 Task: Open Card Business Intelligence Review in Board Public Speaking Training to Workspace Accounts Payable and add a team member Softage.2@softage.net, a label Blue, a checklist Product Design, an attachment from your computer, a color Blue and finally, add a card description 'Research and develop new pricing strategy for service offerings' and a comment 'Let us approach this task with a sense of empathy, understanding the needs and concerns of our stakeholders.'. Add a start date 'Jan 02, 1900' with a due date 'Jan 09, 1900'
Action: Mouse moved to (47, 268)
Screenshot: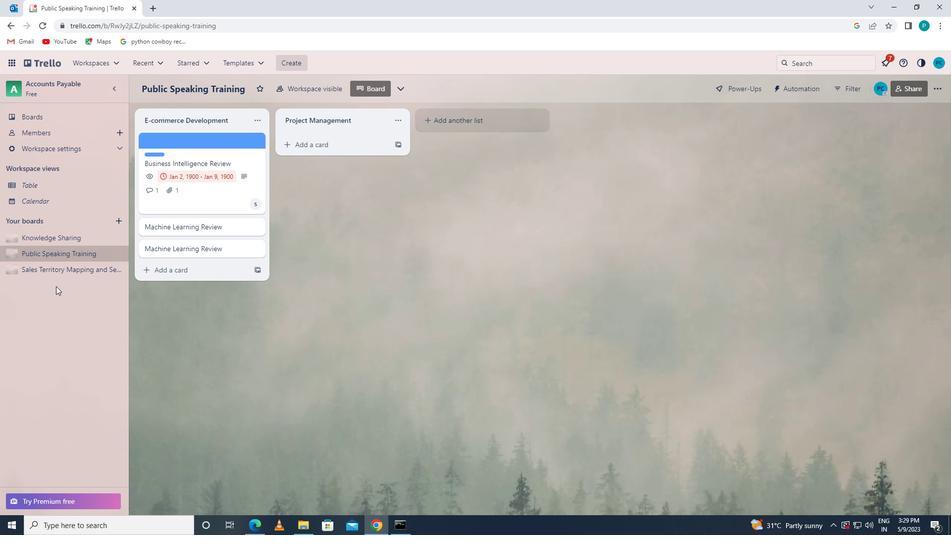 
Action: Mouse pressed left at (47, 268)
Screenshot: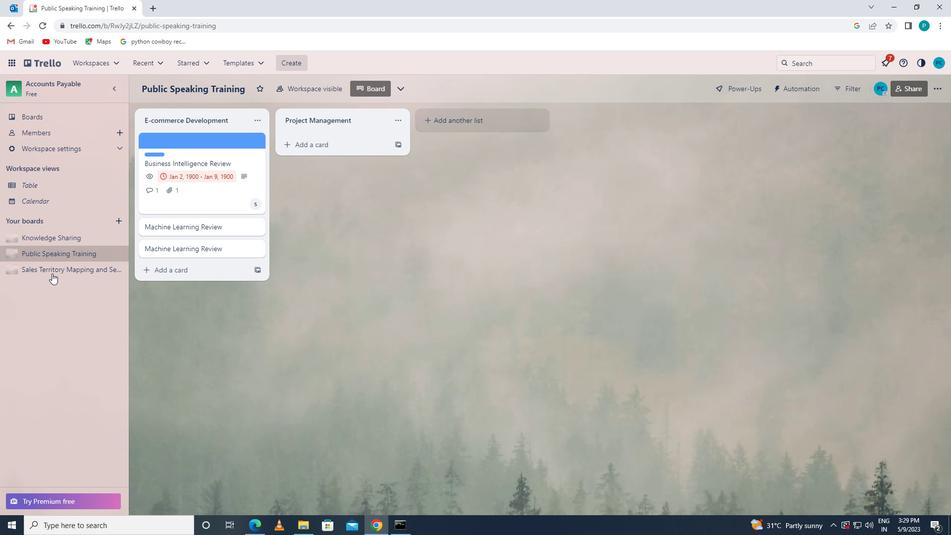 
Action: Mouse moved to (178, 143)
Screenshot: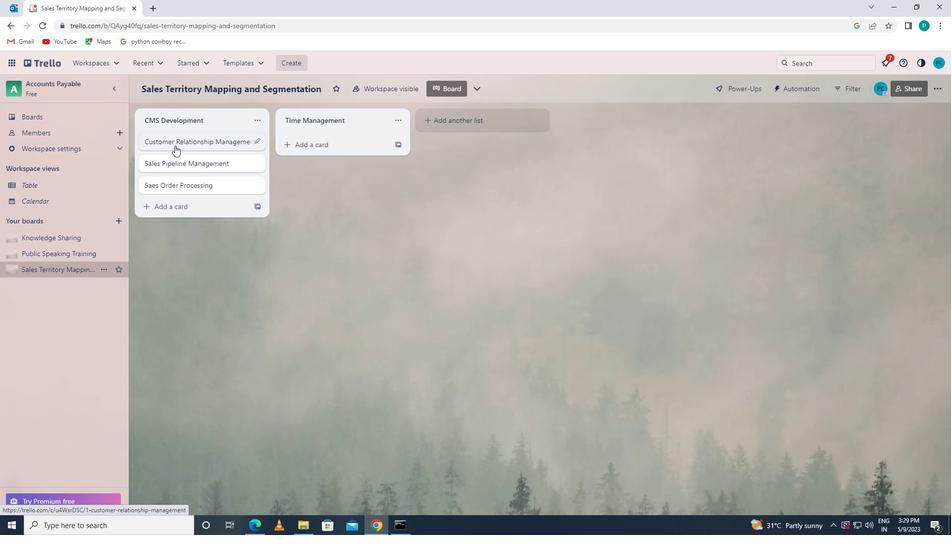 
Action: Mouse pressed left at (178, 143)
Screenshot: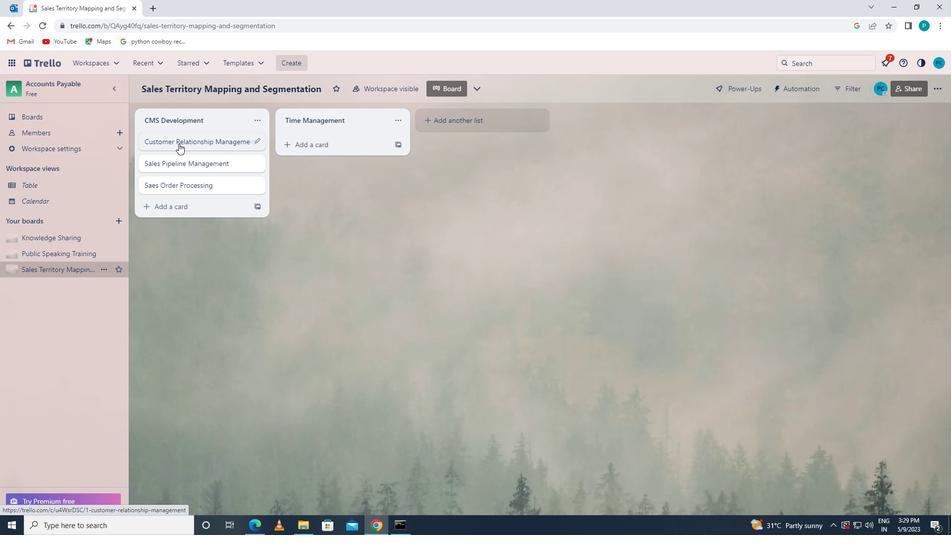 
Action: Mouse moved to (615, 137)
Screenshot: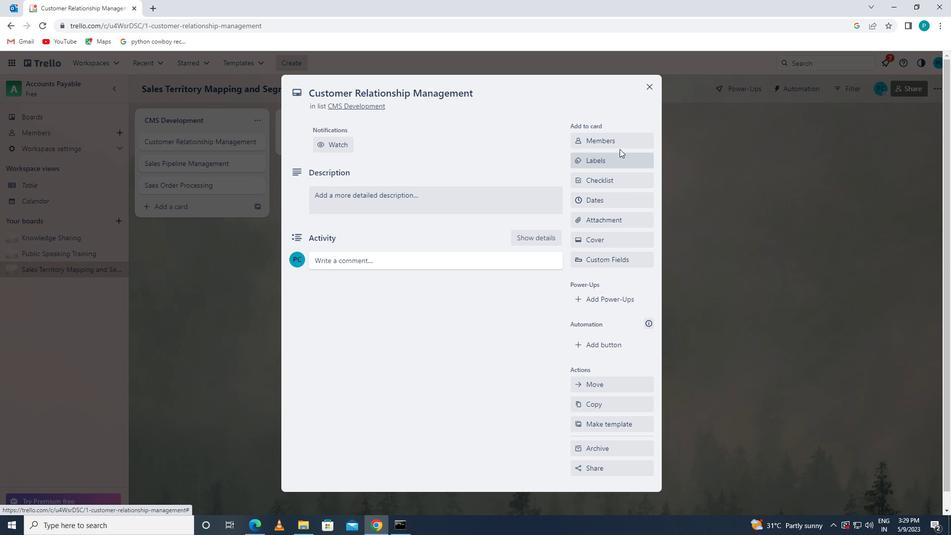 
Action: Mouse pressed left at (615, 137)
Screenshot: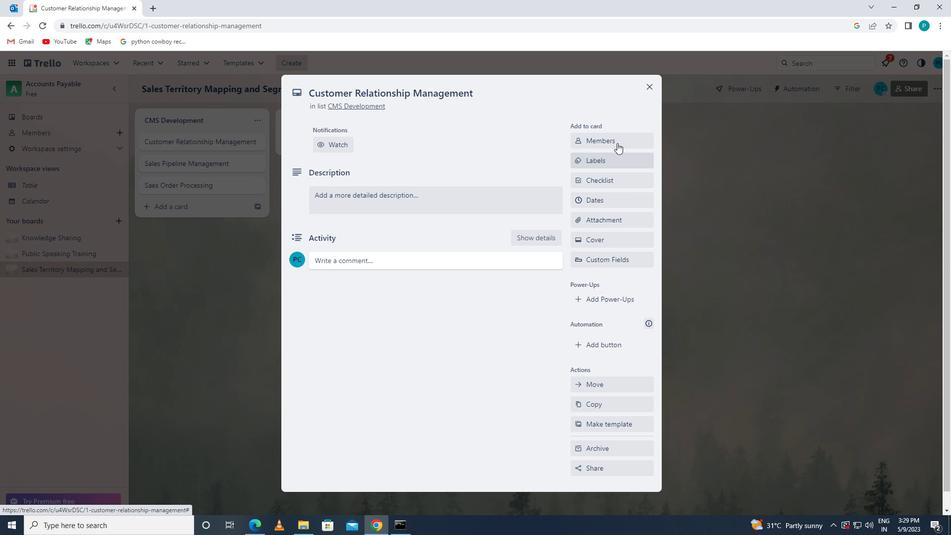 
Action: Key pressed <Key.caps_lock>s<Key.caps_lock>oftage.3<Key.shift>@SOFTAGE.NET
Screenshot: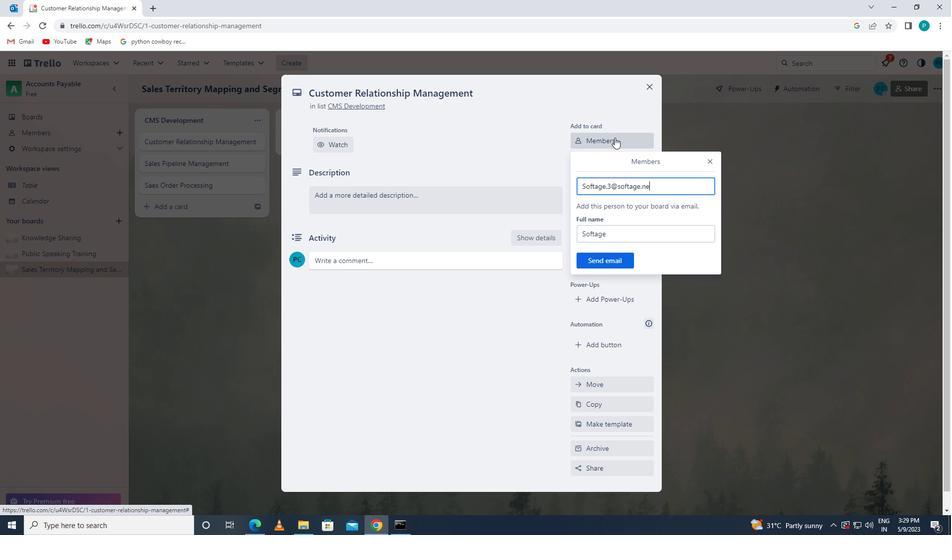 
Action: Mouse moved to (618, 261)
Screenshot: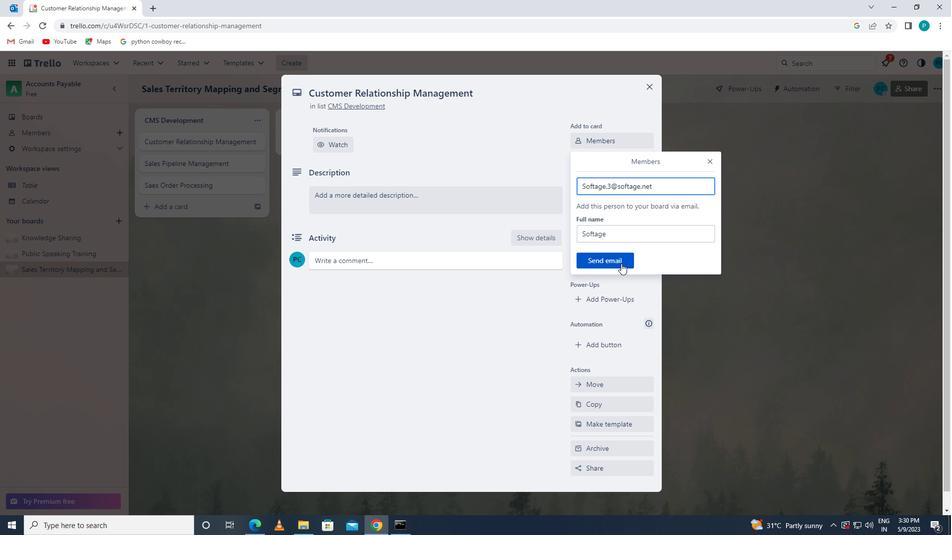 
Action: Mouse pressed left at (618, 261)
Screenshot: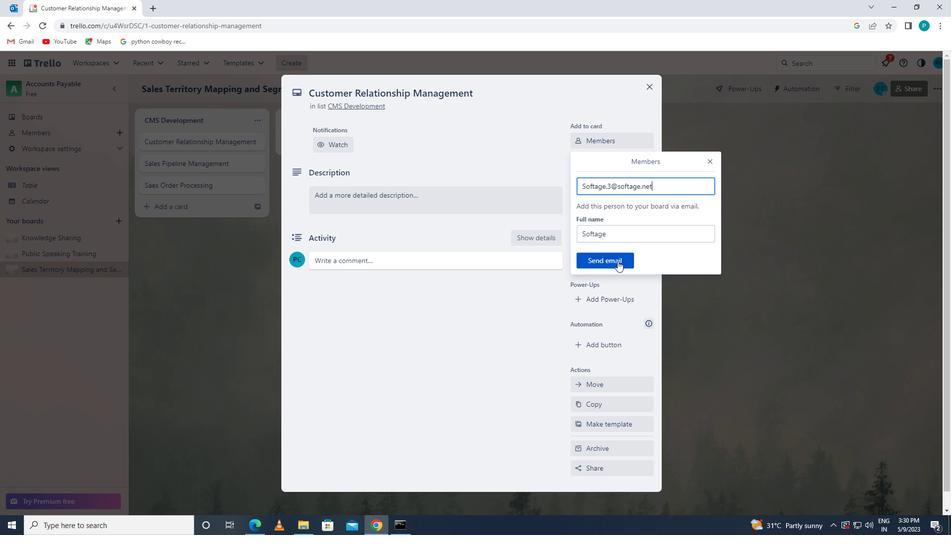 
Action: Mouse moved to (597, 195)
Screenshot: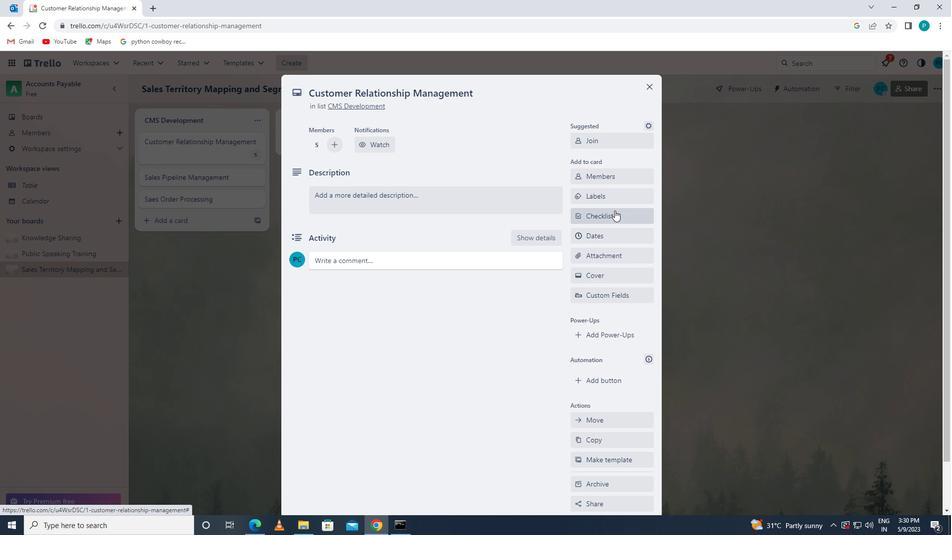 
Action: Mouse pressed left at (597, 195)
Screenshot: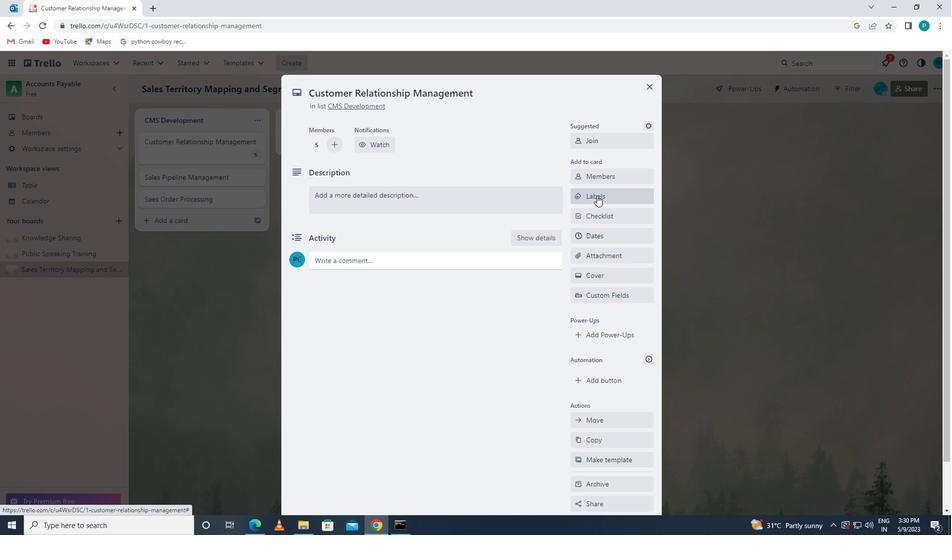 
Action: Mouse moved to (660, 396)
Screenshot: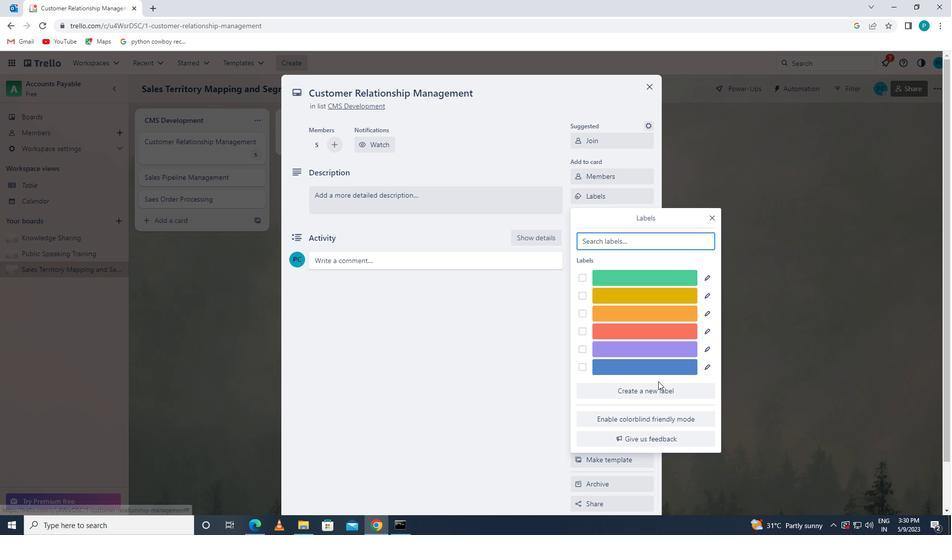 
Action: Mouse pressed left at (660, 396)
Screenshot: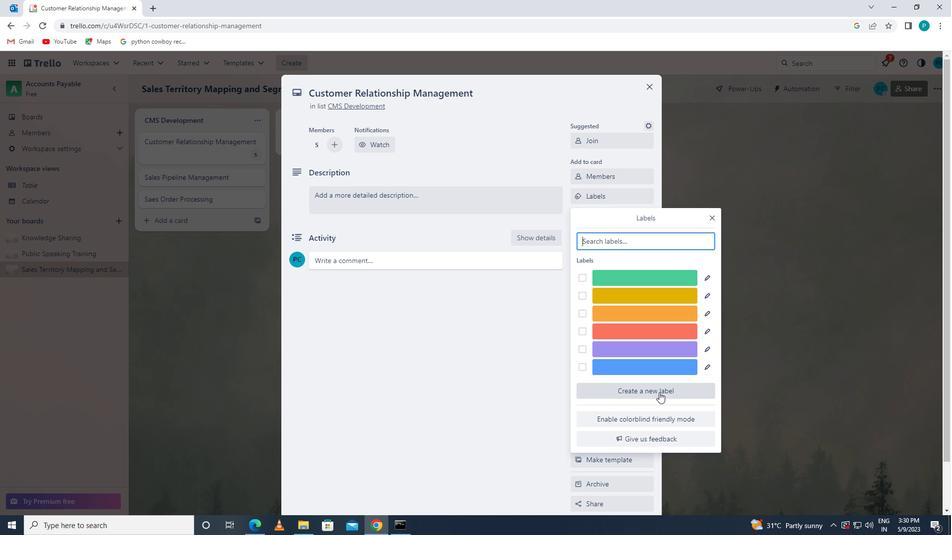 
Action: Mouse moved to (590, 365)
Screenshot: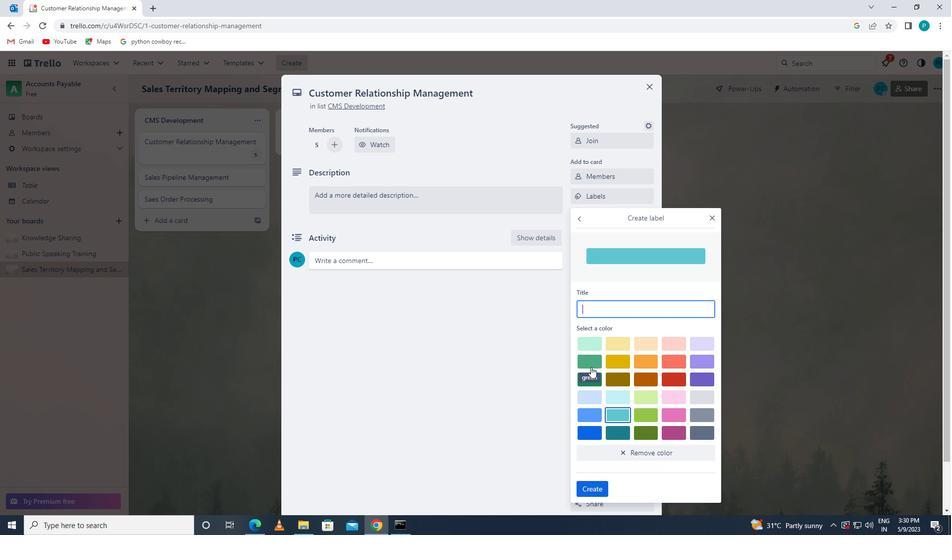 
Action: Mouse pressed left at (590, 365)
Screenshot: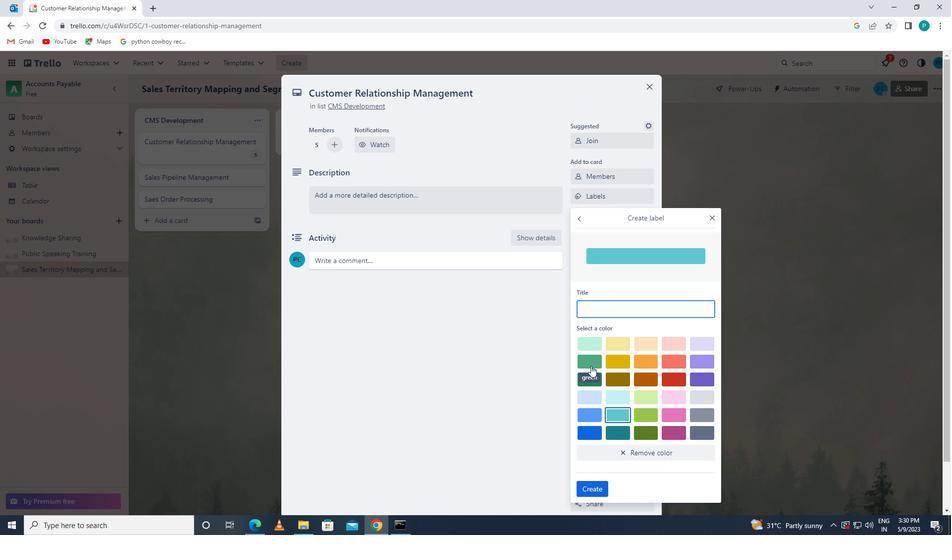 
Action: Mouse moved to (590, 487)
Screenshot: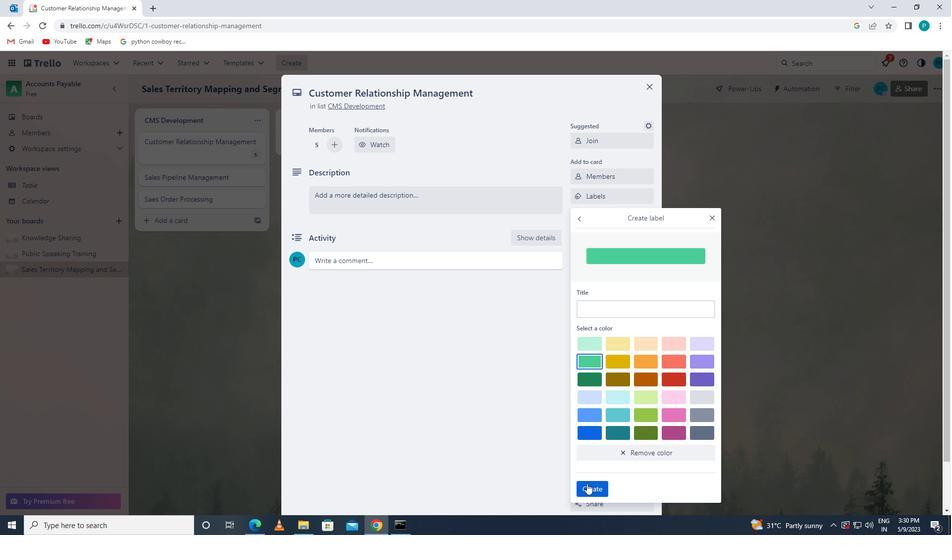 
Action: Mouse pressed left at (590, 487)
Screenshot: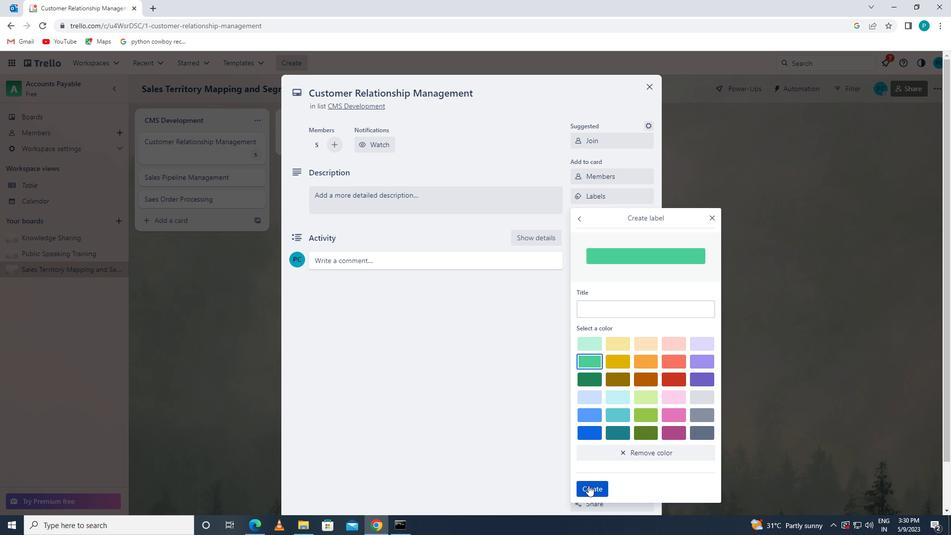 
Action: Mouse moved to (712, 219)
Screenshot: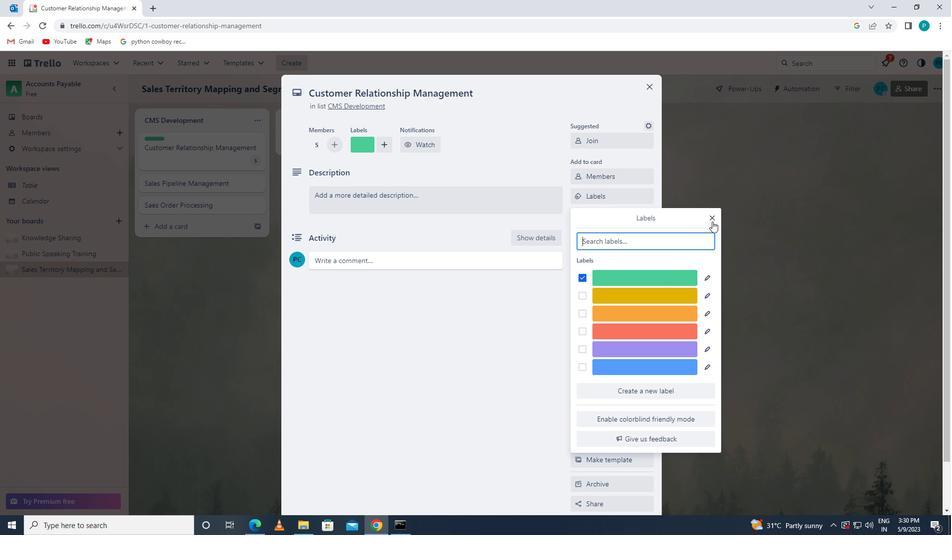 
Action: Mouse pressed left at (712, 219)
Screenshot: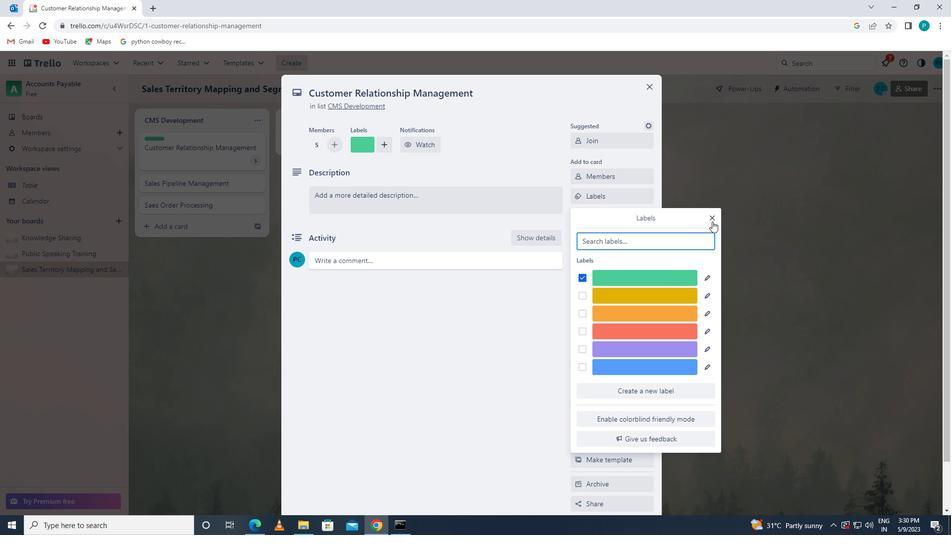 
Action: Mouse moved to (610, 225)
Screenshot: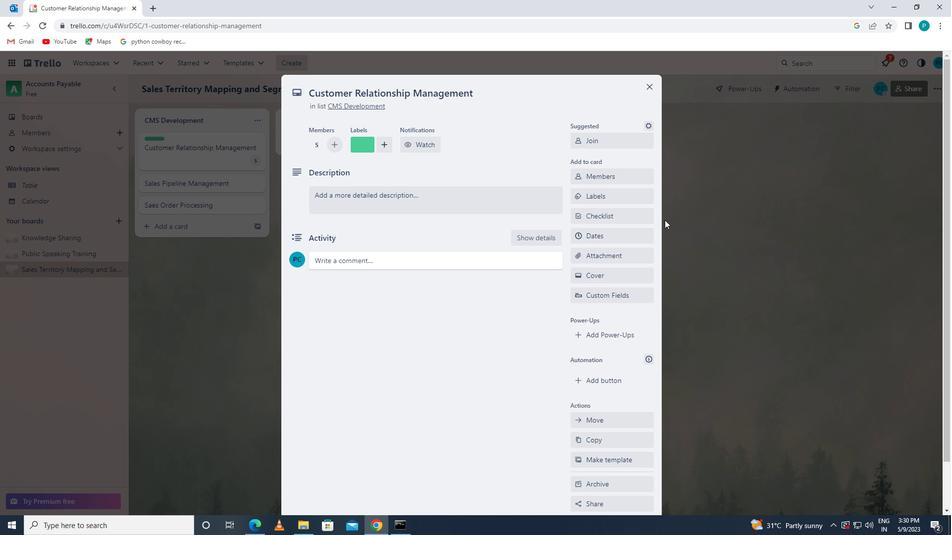 
Action: Mouse pressed left at (610, 225)
Screenshot: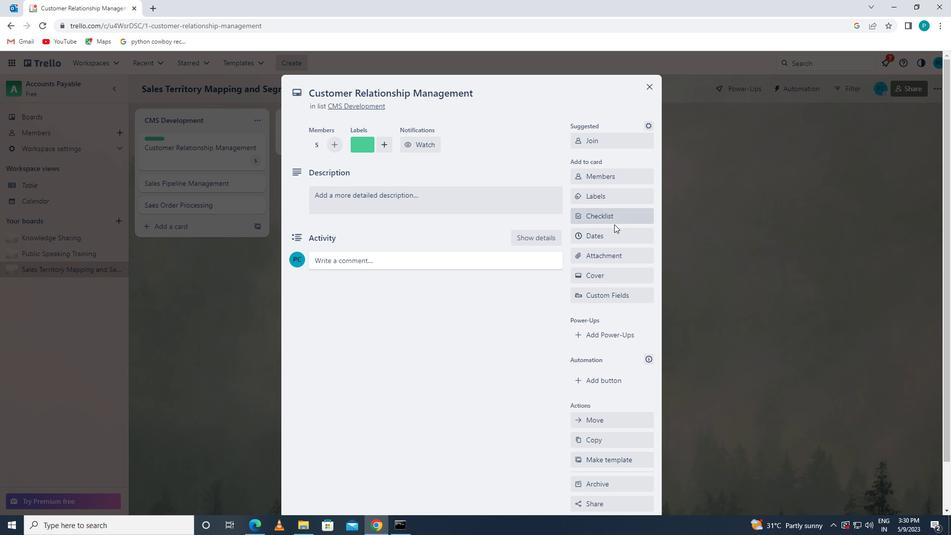 
Action: Mouse moved to (605, 218)
Screenshot: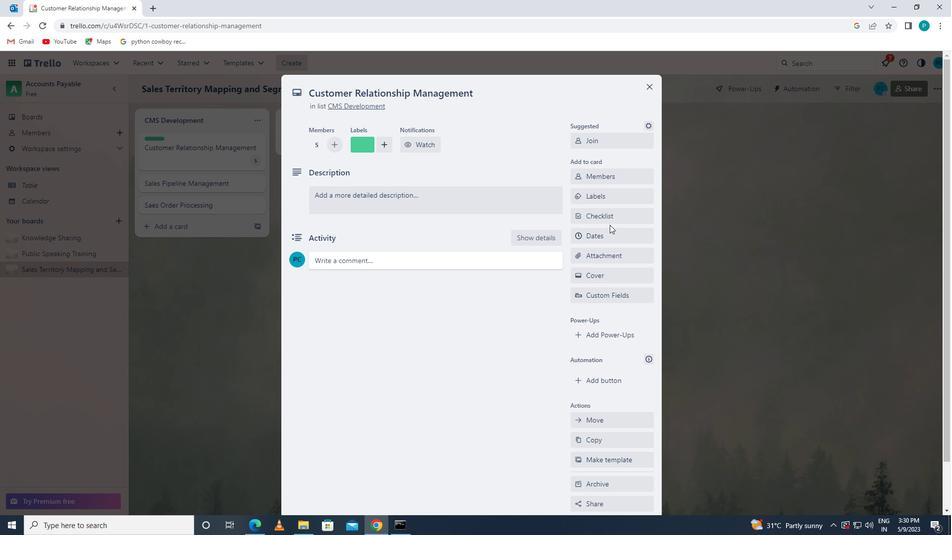 
Action: Mouse pressed left at (605, 218)
Screenshot: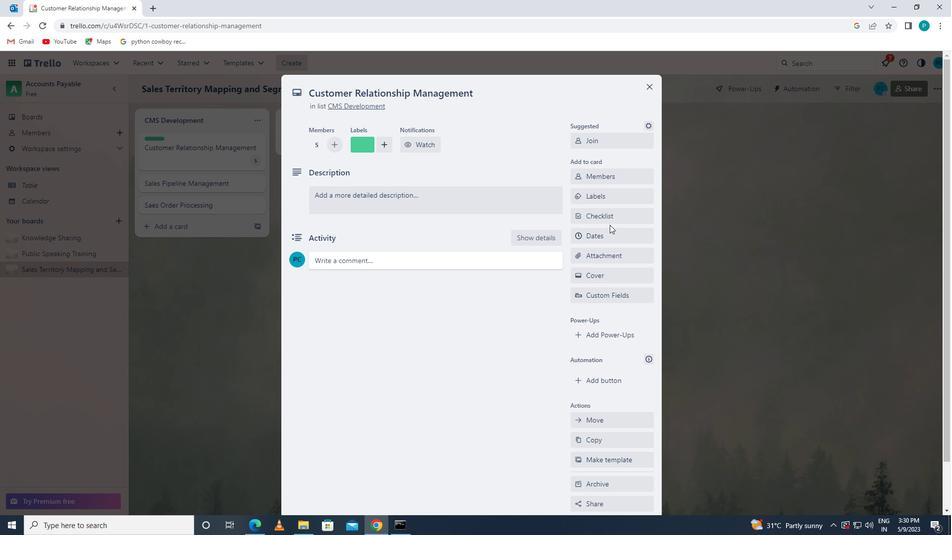 
Action: Mouse moved to (605, 218)
Screenshot: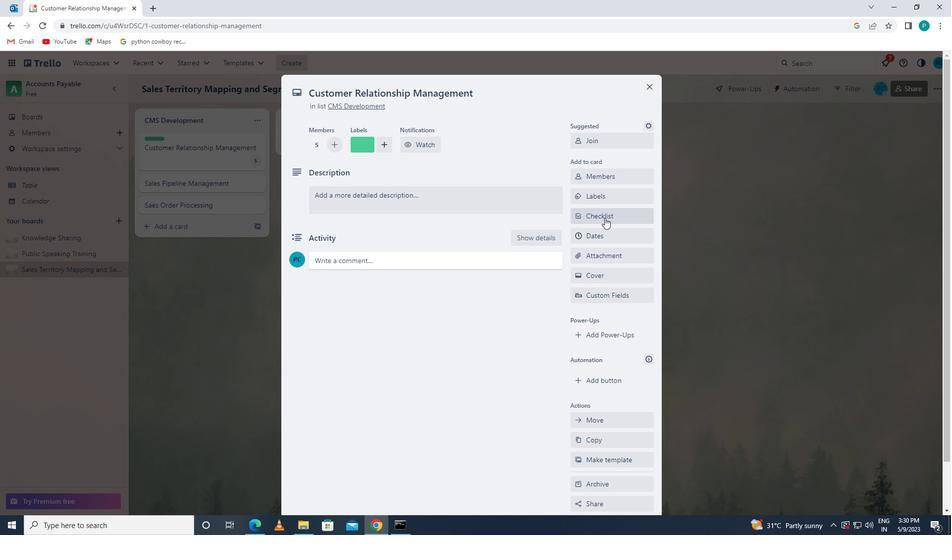
Action: Key pressed <Key.caps_lock>A<Key.caps_lock>UDIT<Key.space><Key.caps_lock>S<Key.caps_lock>UPPORT
Screenshot: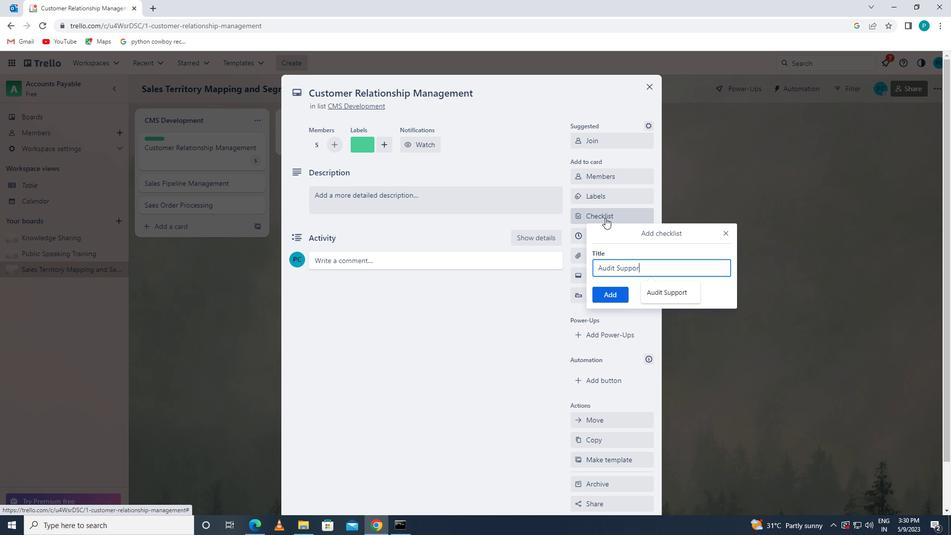 
Action: Mouse moved to (615, 295)
Screenshot: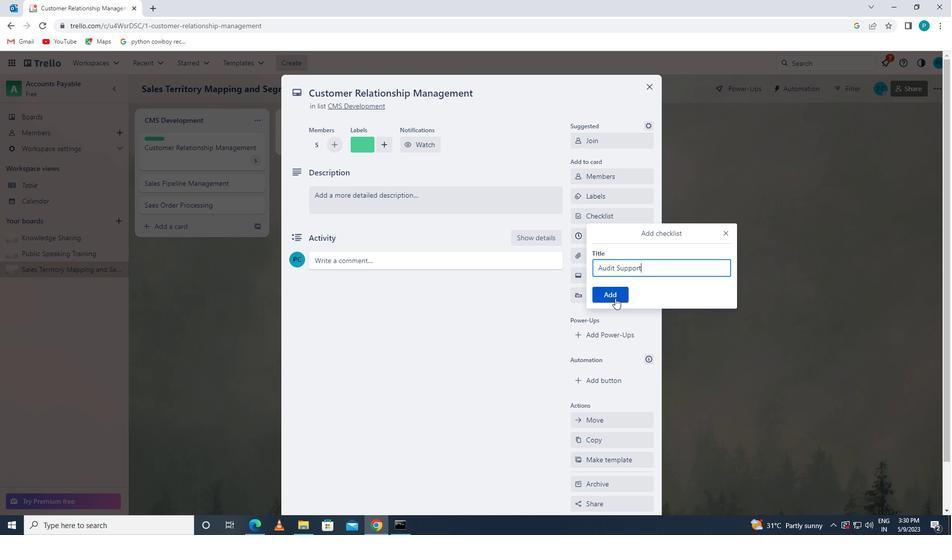 
Action: Mouse pressed left at (615, 295)
Screenshot: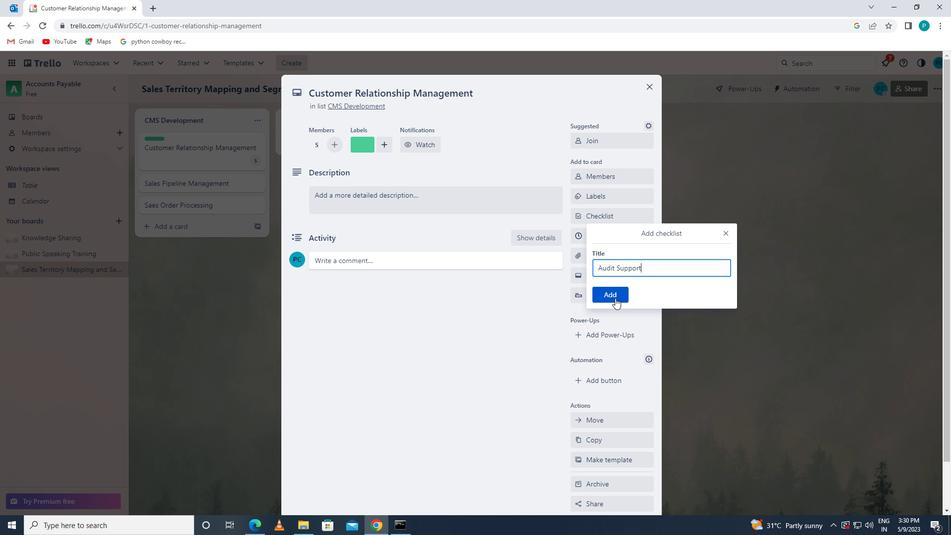 
Action: Mouse moved to (600, 248)
Screenshot: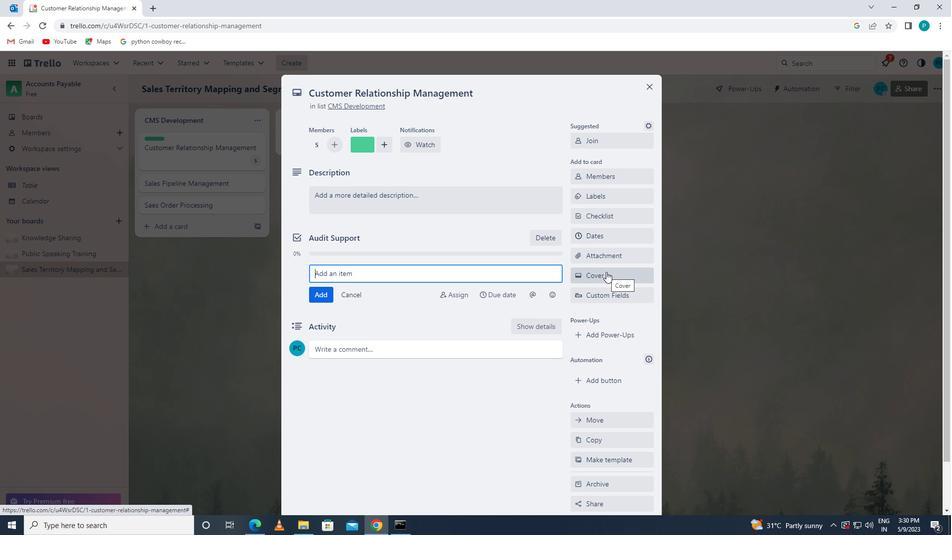 
Action: Mouse pressed left at (600, 248)
Screenshot: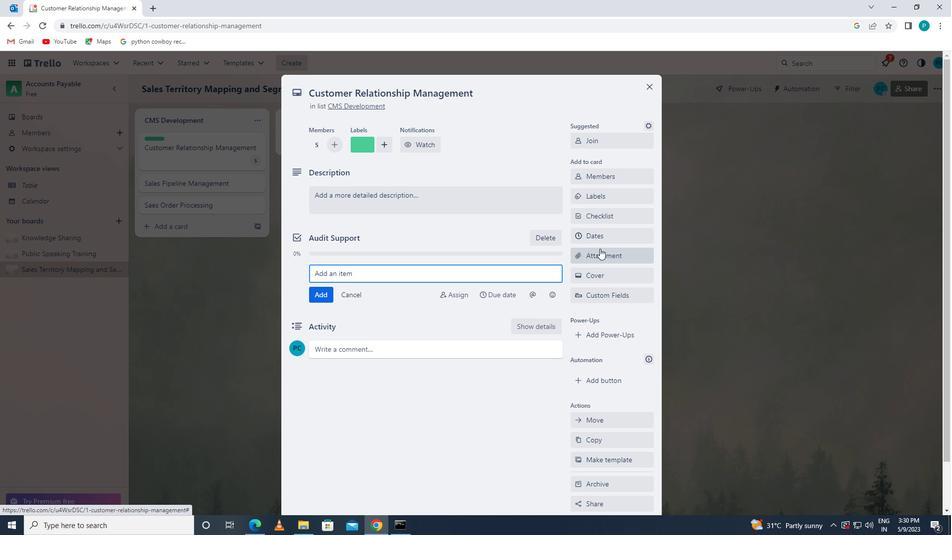 
Action: Mouse moved to (596, 296)
Screenshot: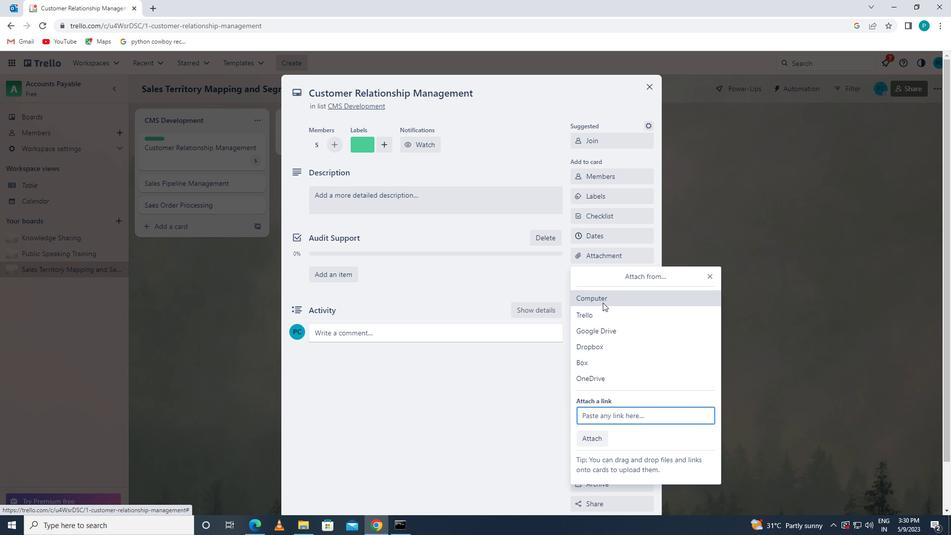 
Action: Mouse pressed left at (596, 296)
Screenshot: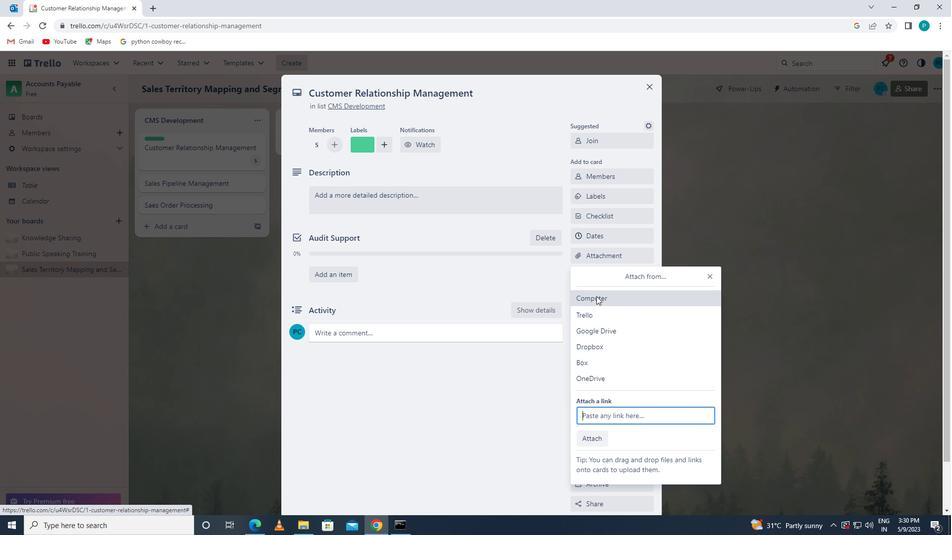 
Action: Mouse moved to (153, 64)
Screenshot: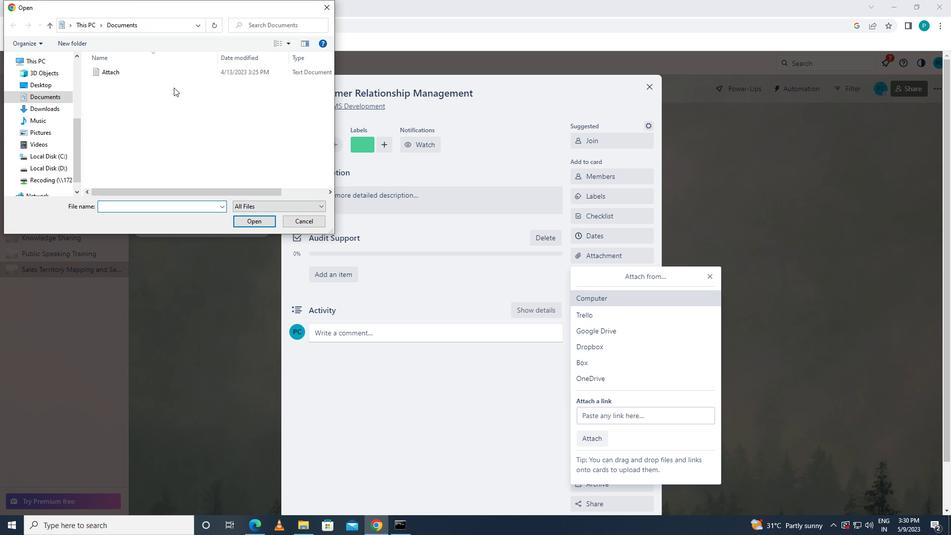 
Action: Mouse pressed left at (153, 64)
Screenshot: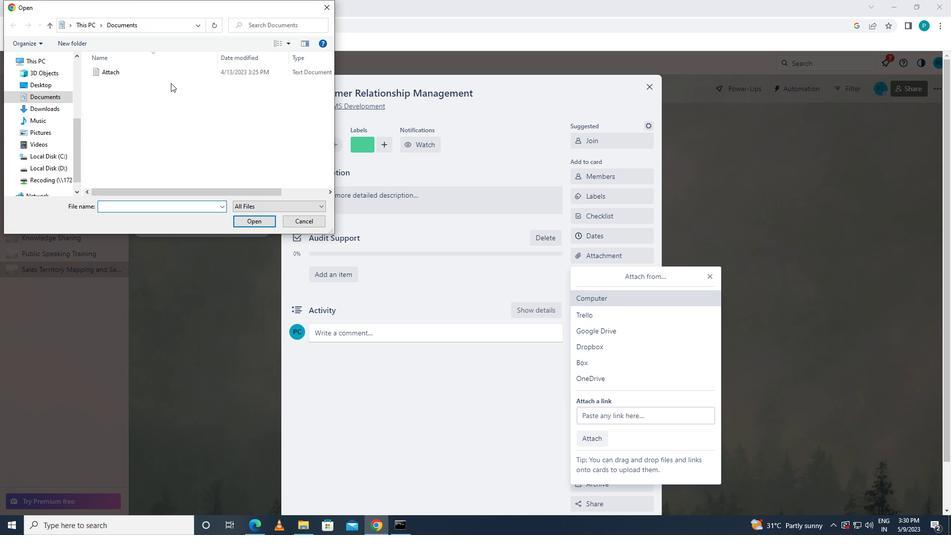 
Action: Mouse moved to (148, 72)
Screenshot: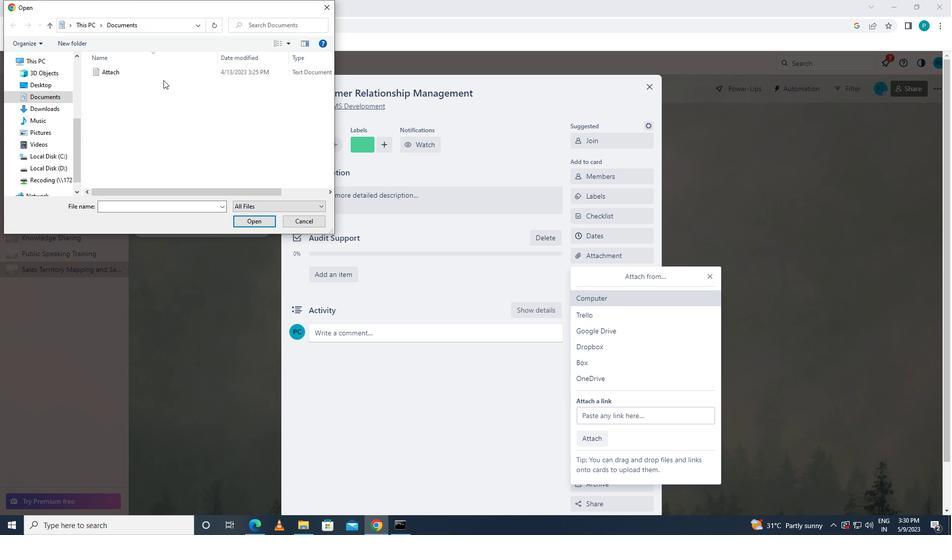 
Action: Mouse pressed left at (148, 72)
Screenshot: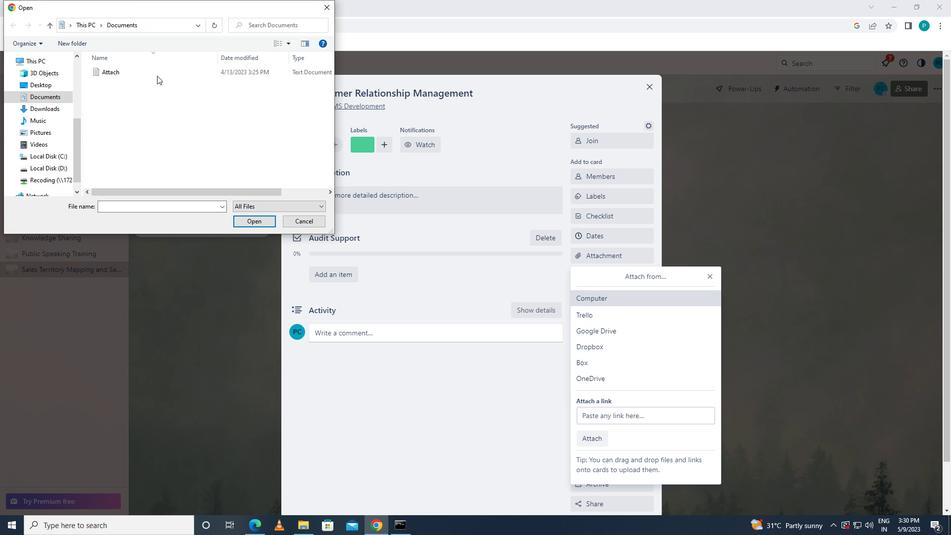 
Action: Mouse moved to (256, 221)
Screenshot: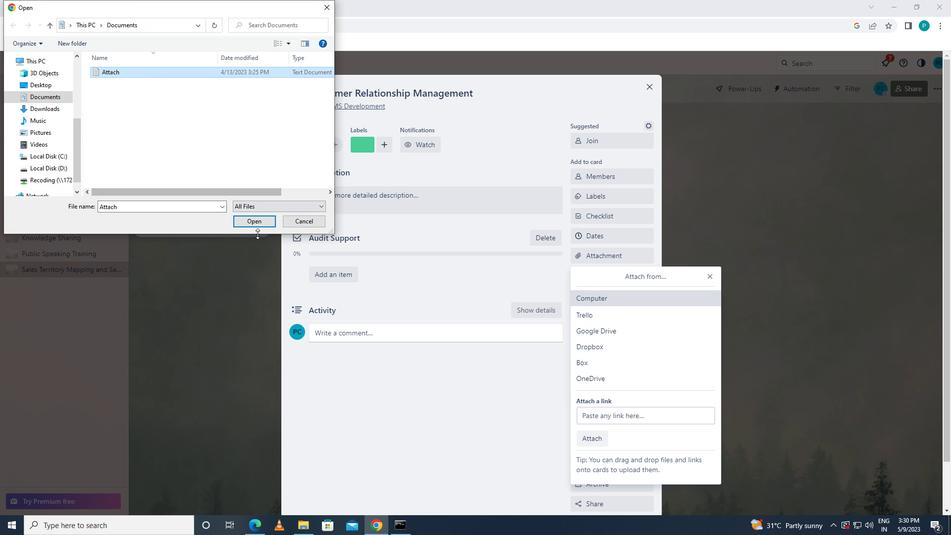 
Action: Mouse pressed left at (256, 221)
Screenshot: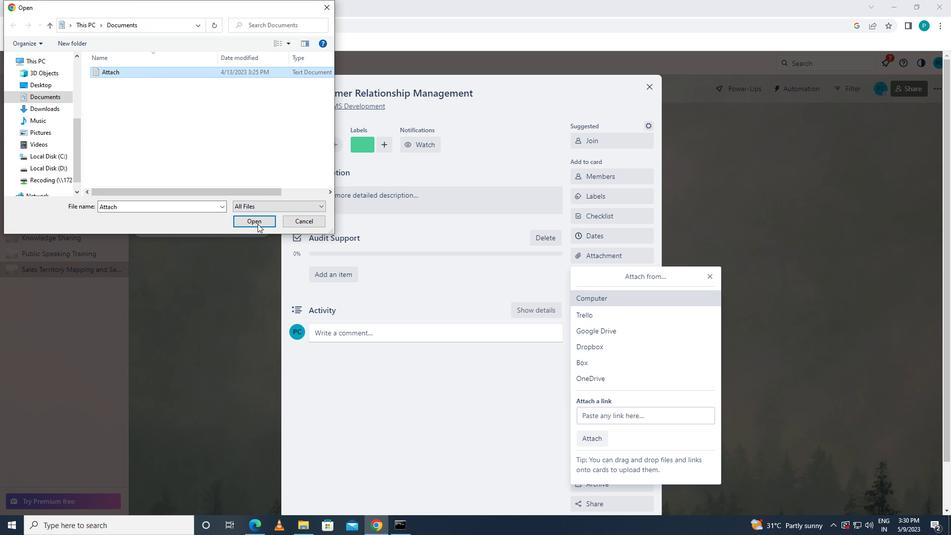 
Action: Mouse moved to (597, 275)
Screenshot: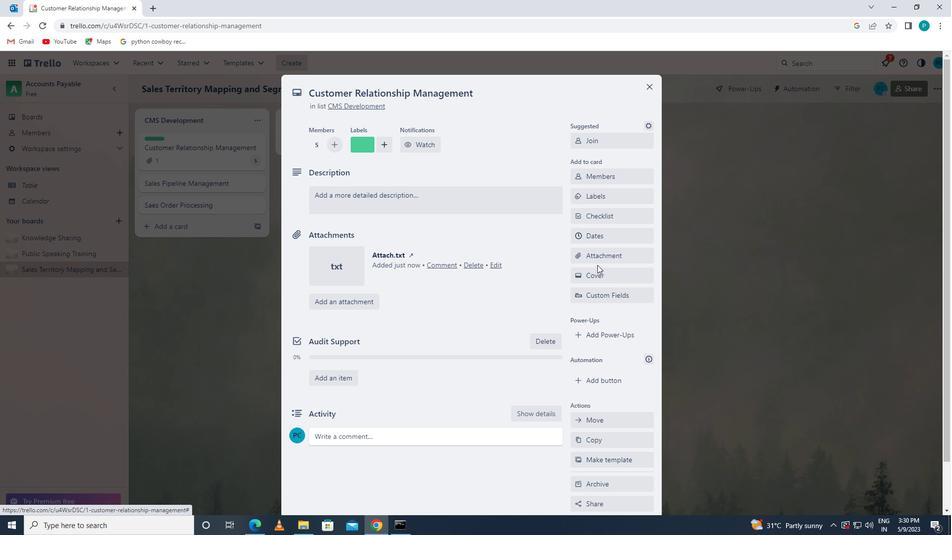 
Action: Mouse pressed left at (597, 275)
Screenshot: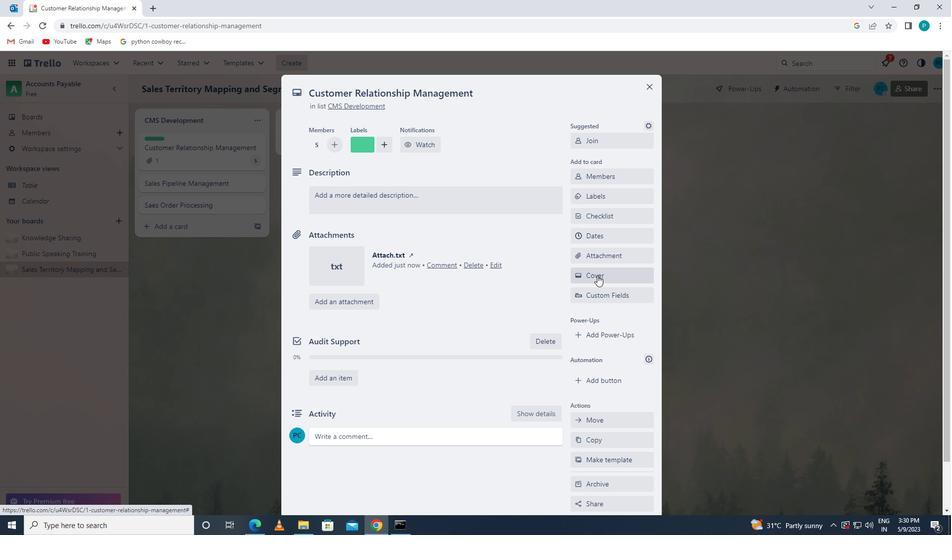
Action: Mouse moved to (587, 312)
Screenshot: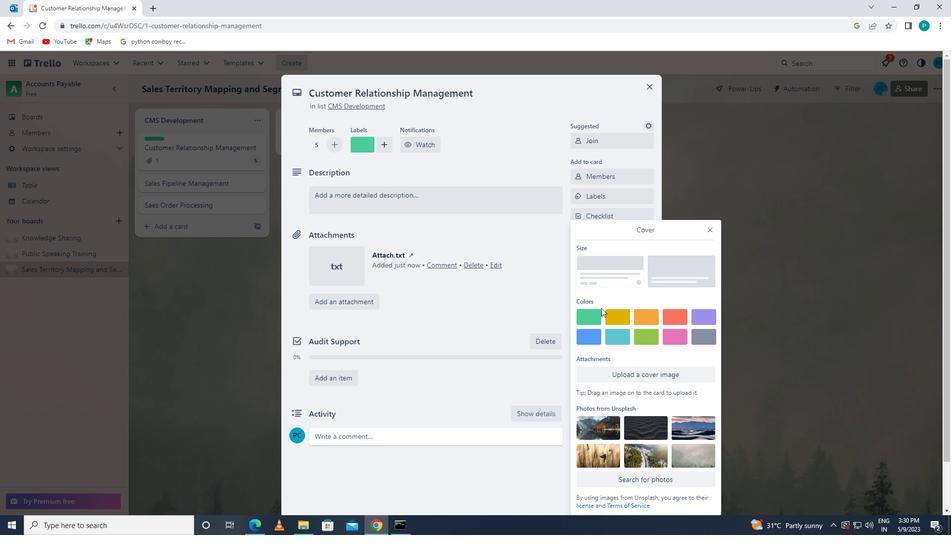 
Action: Mouse pressed left at (587, 312)
Screenshot: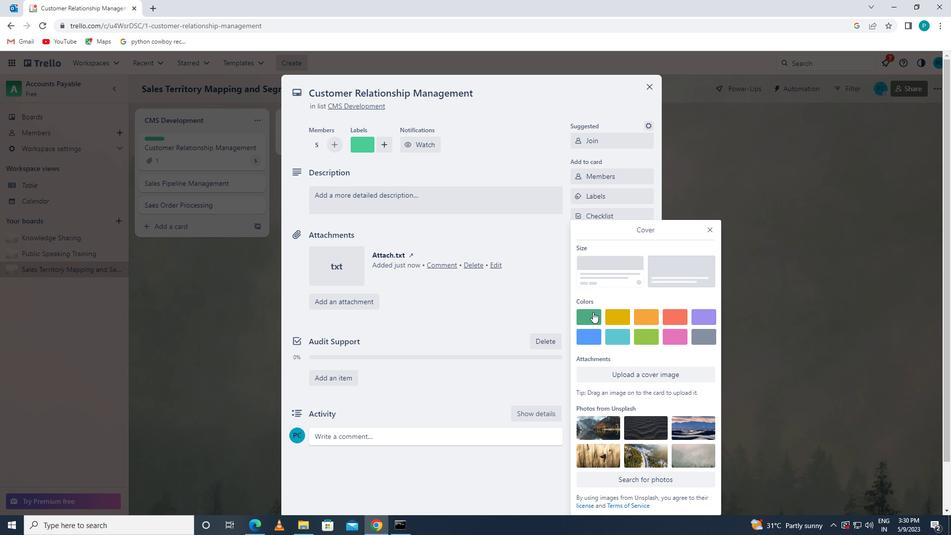 
Action: Mouse moved to (708, 212)
Screenshot: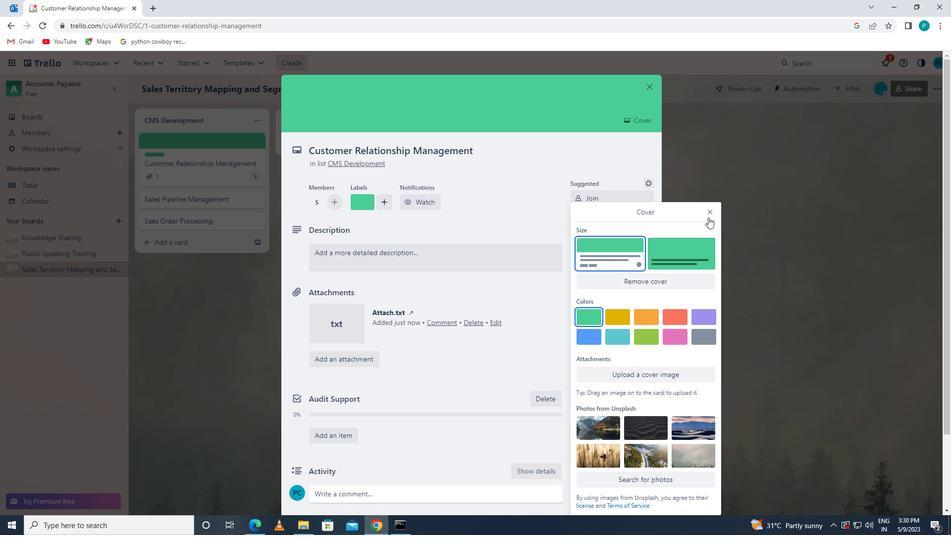 
Action: Mouse pressed left at (708, 212)
Screenshot: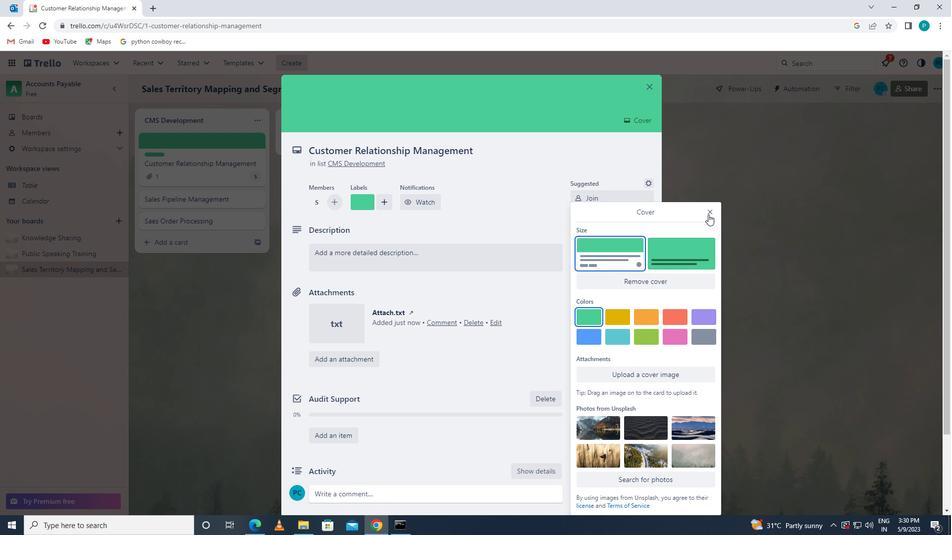 
Action: Mouse moved to (442, 257)
Screenshot: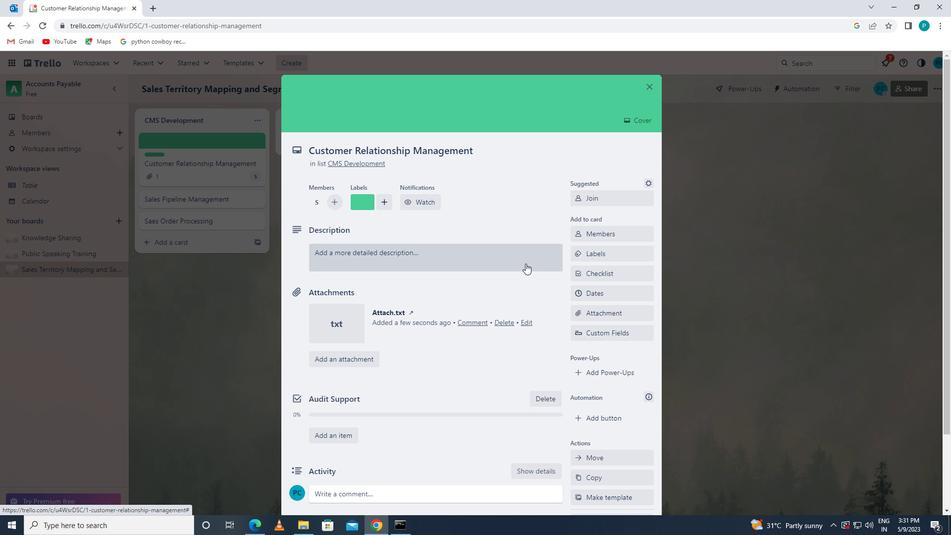 
Action: Mouse pressed left at (442, 257)
Screenshot: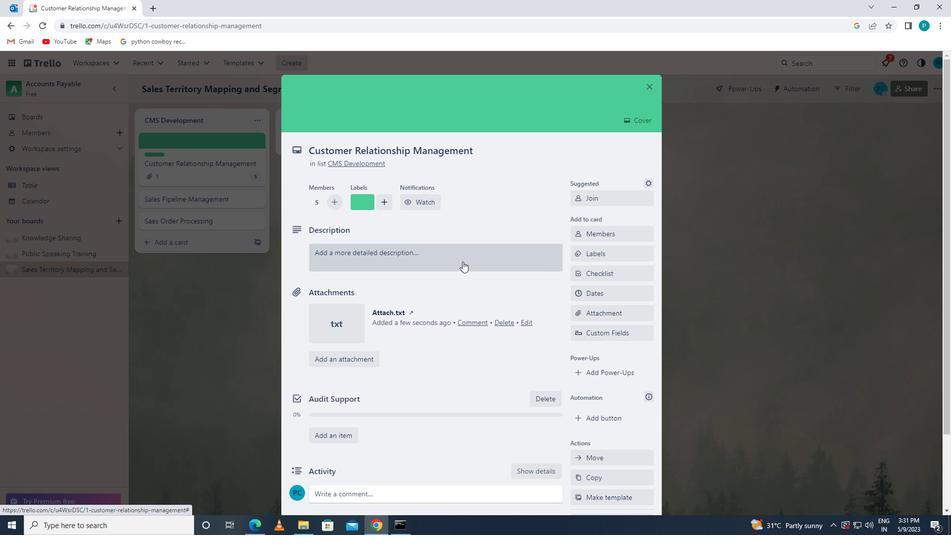 
Action: Key pressed '<Key.caps_lock>P<Key.caps_lock>LAN<Key.space>AND<Key.space>EXECUTE<Key.space>COMPANY<Key.space>TEAM-<Key.space>BUILDING<Key.space>REY<Key.backspace>TRAT<Key.space>WITH<Key.space>A<Key.space>D<Key.backspace>FOCUS<Key.space>ON<Key.space><Key.caps_lock><Key.caps_lock>PERSONAL<Key.space>GROWTH<Key.space>AND<Key.space>DEN<Key.backspace>VELOPMENT'
Screenshot: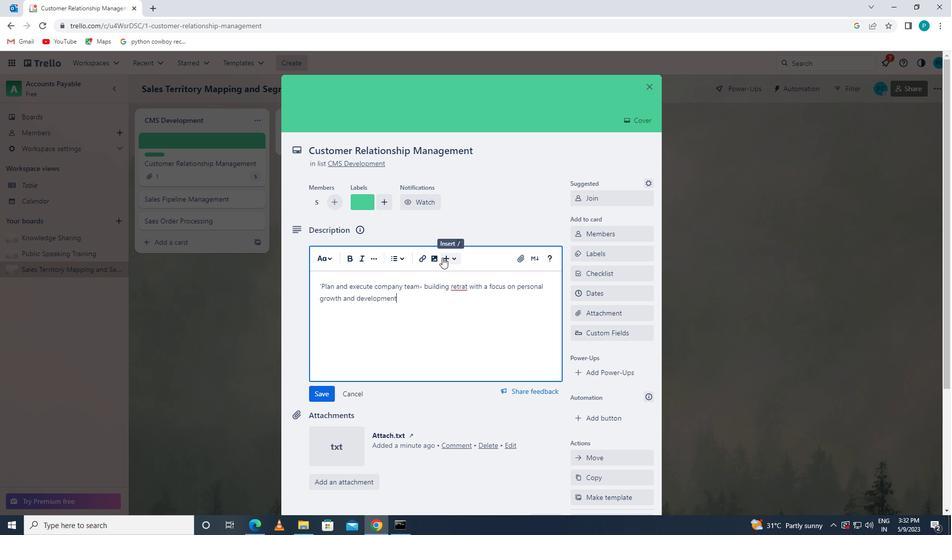 
Action: Mouse moved to (310, 387)
Screenshot: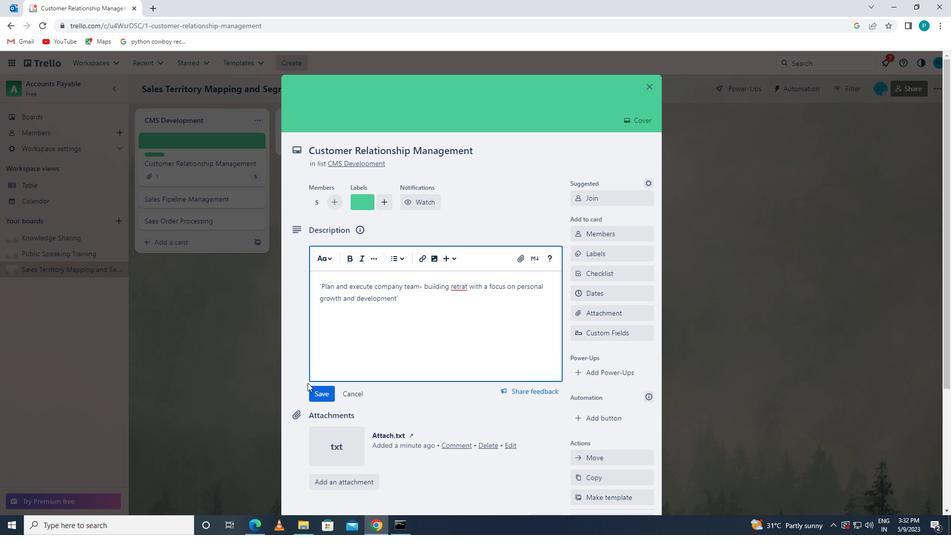 
Action: Mouse pressed left at (310, 387)
Screenshot: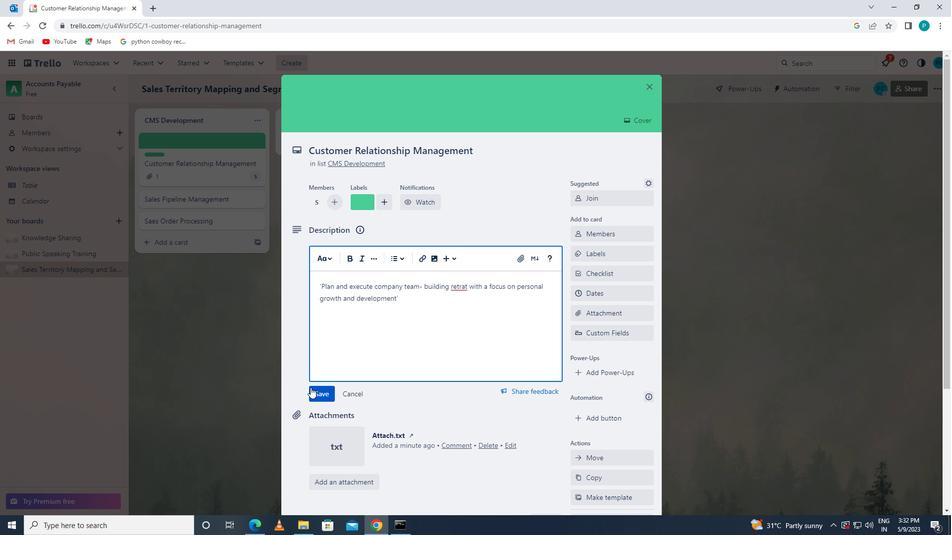 
Action: Mouse moved to (400, 410)
Screenshot: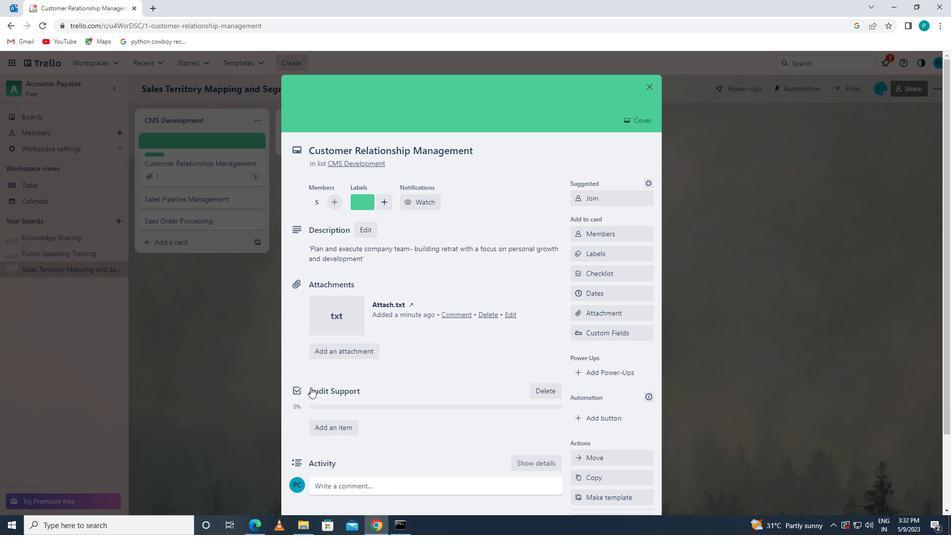 
Action: Mouse scrolled (400, 409) with delta (0, 0)
Screenshot: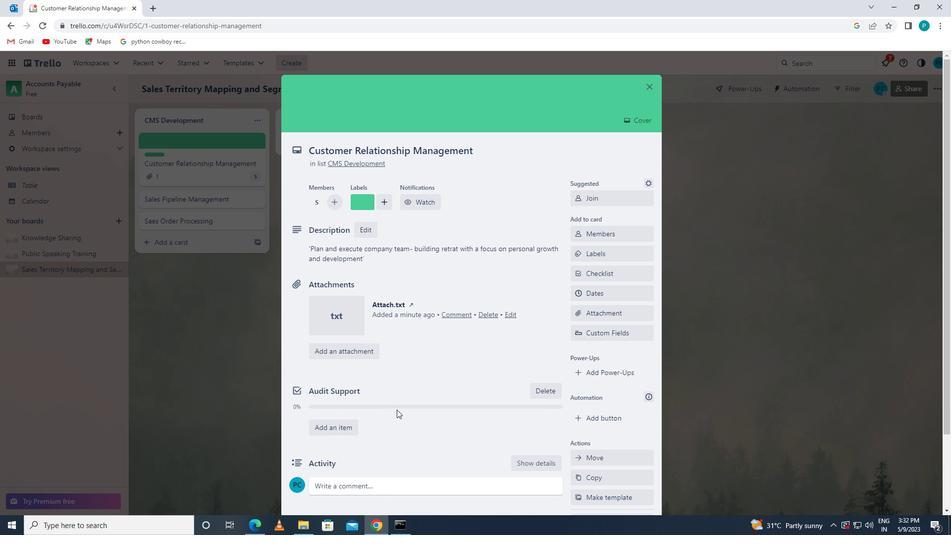 
Action: Mouse scrolled (400, 409) with delta (0, 0)
Screenshot: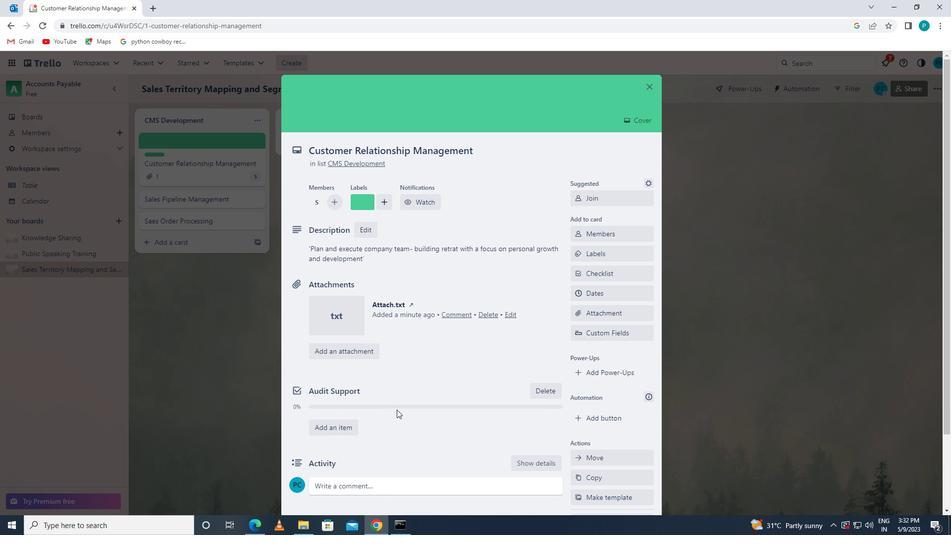 
Action: Mouse scrolled (400, 409) with delta (0, 0)
Screenshot: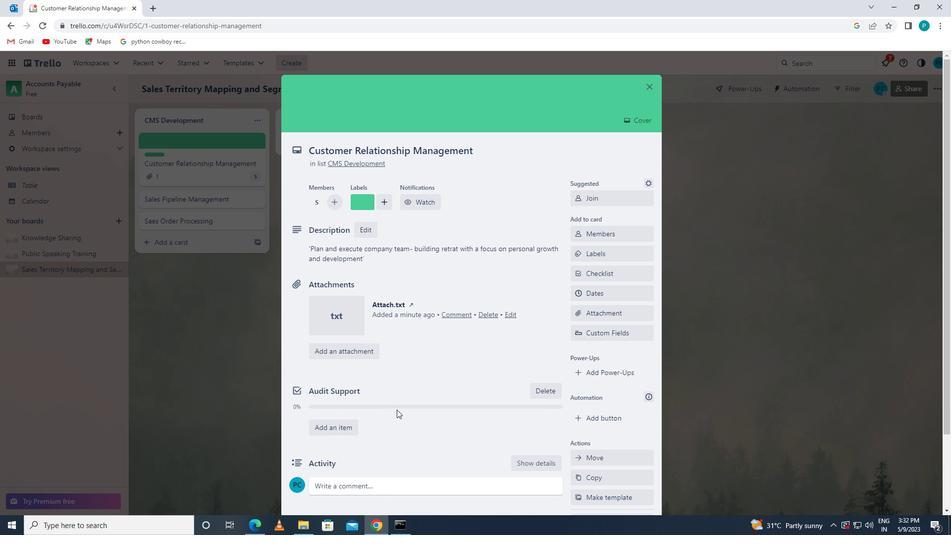 
Action: Mouse scrolled (400, 409) with delta (0, 0)
Screenshot: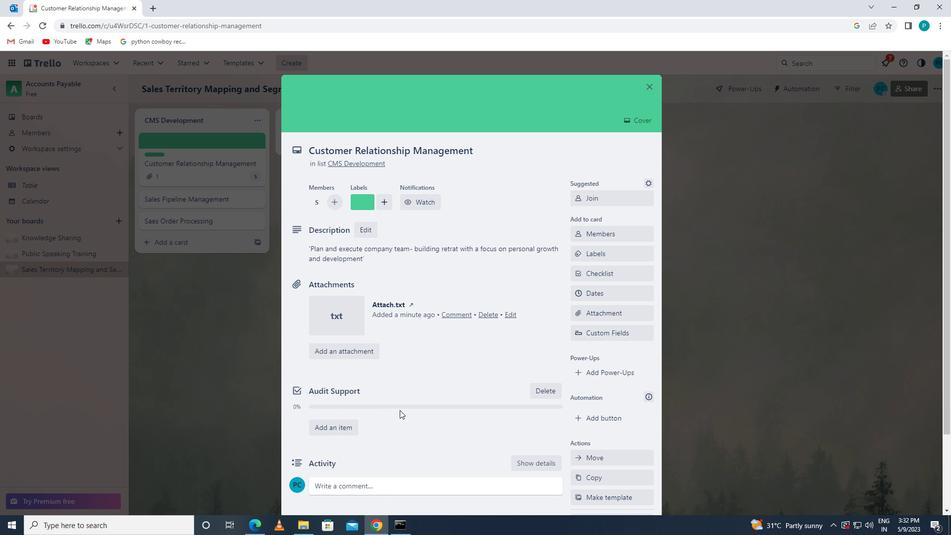 
Action: Mouse moved to (320, 400)
Screenshot: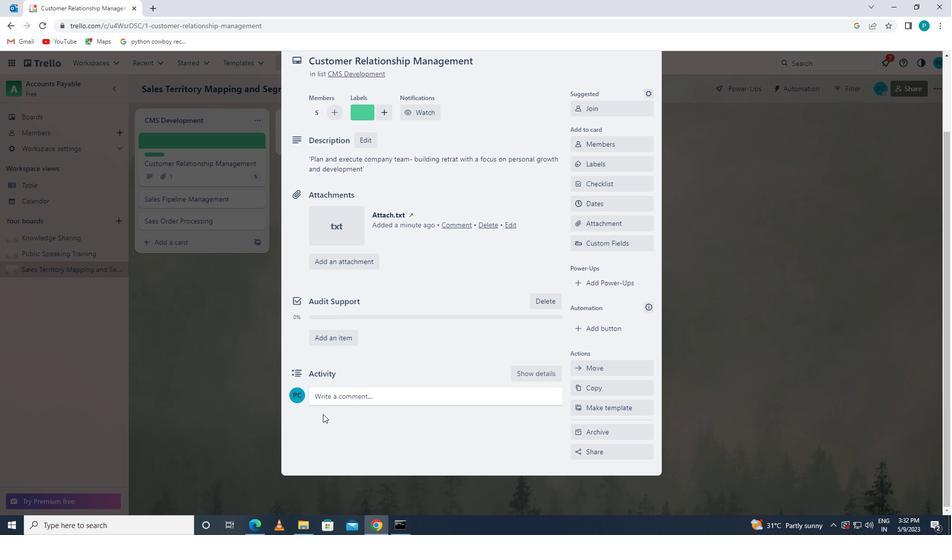 
Action: Mouse pressed left at (320, 400)
Screenshot: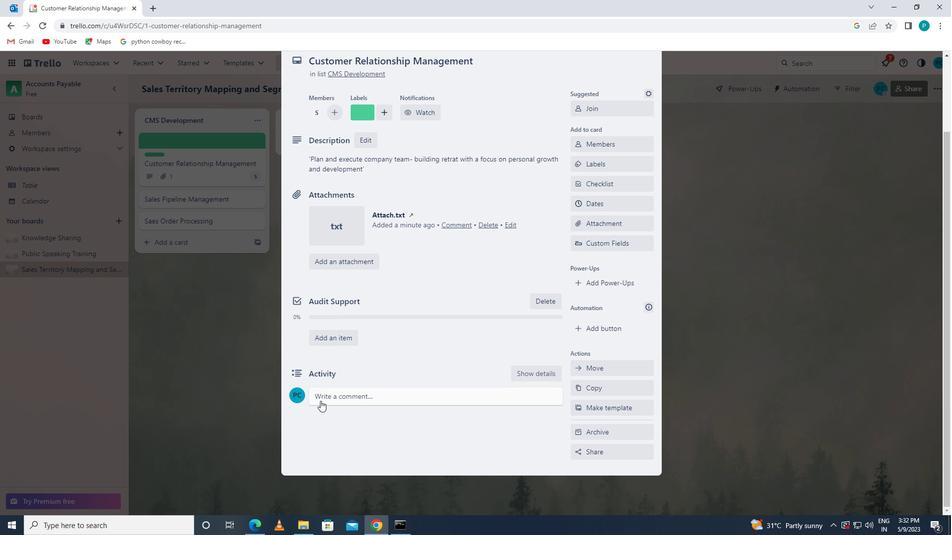 
Action: Key pressed <Key.caps_lock>'G<Key.caps_lock>IVEN<Key.space>THE<Key.space>POTENTIAL<Key.space>IMPACT<Key.space>OF<Key.space>THIS<Key.space><Key.space>TASK<Key.space>ON<Key.space>OUR<Key.space>TEAM<Key.space>MORALE<Key.space>AND<Key.space>MOTIVATU<Key.backspace>ION,LET<Key.space>US<Key.space>ENSURW<Key.backspace>E<Key.space>THAT<Key.space>WEC<Key.space>APPRA<Key.backspace>OACH<Key.space>IT<Key.space>WITH<Key.space>A<Key.space>SENSE<Key.space>OF<Key.space>POSITIVITY<Key.space>AND<Key.space>ENTHUSIASM.'.
Screenshot: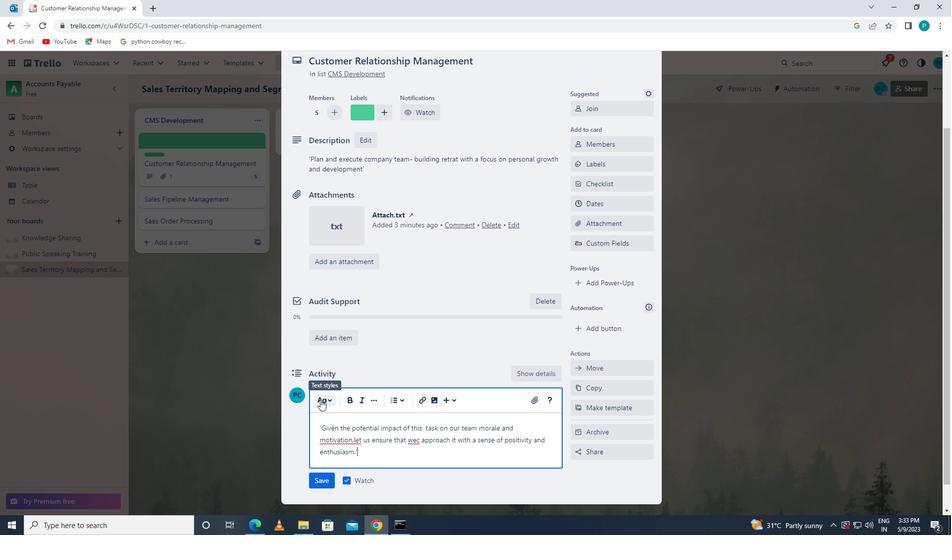 
Action: Mouse moved to (329, 477)
Screenshot: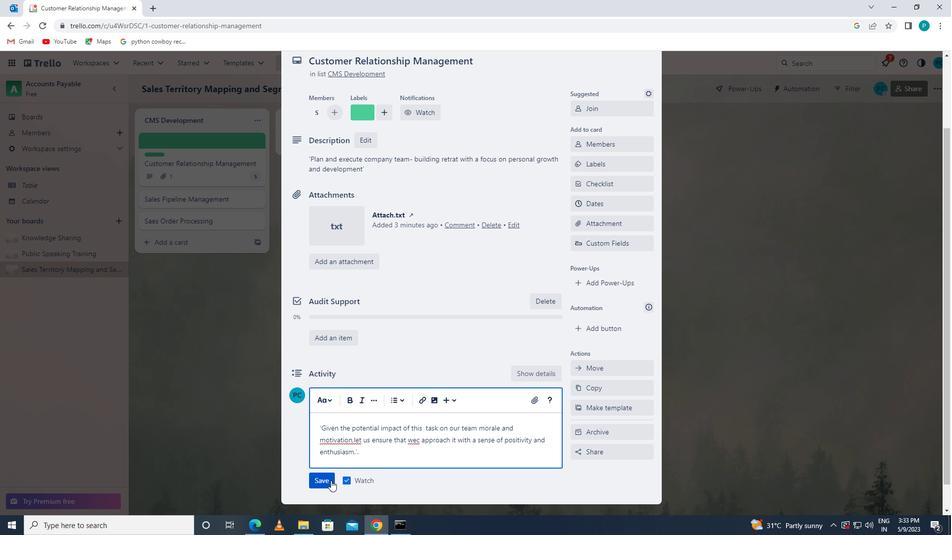 
Action: Mouse pressed left at (329, 477)
Screenshot: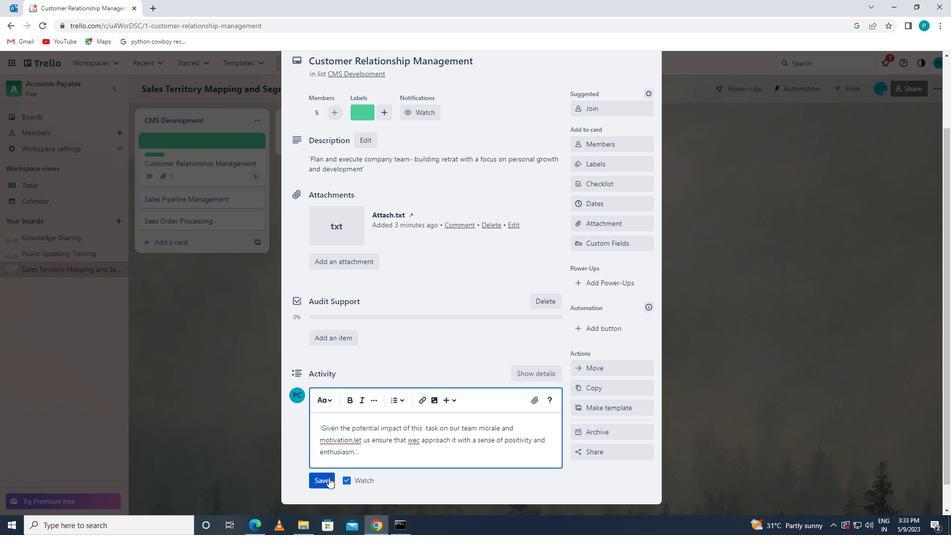 
Action: Mouse moved to (595, 196)
Screenshot: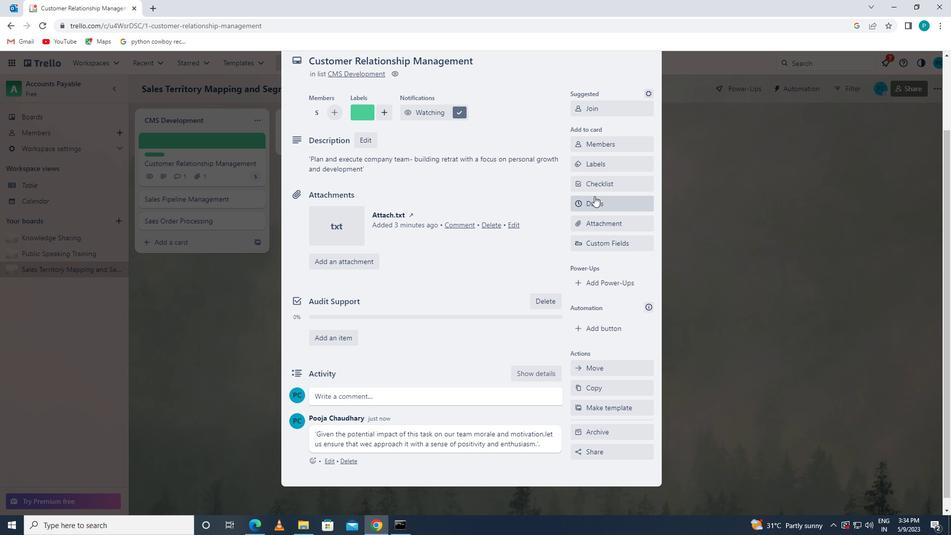 
Action: Mouse pressed left at (595, 196)
Screenshot: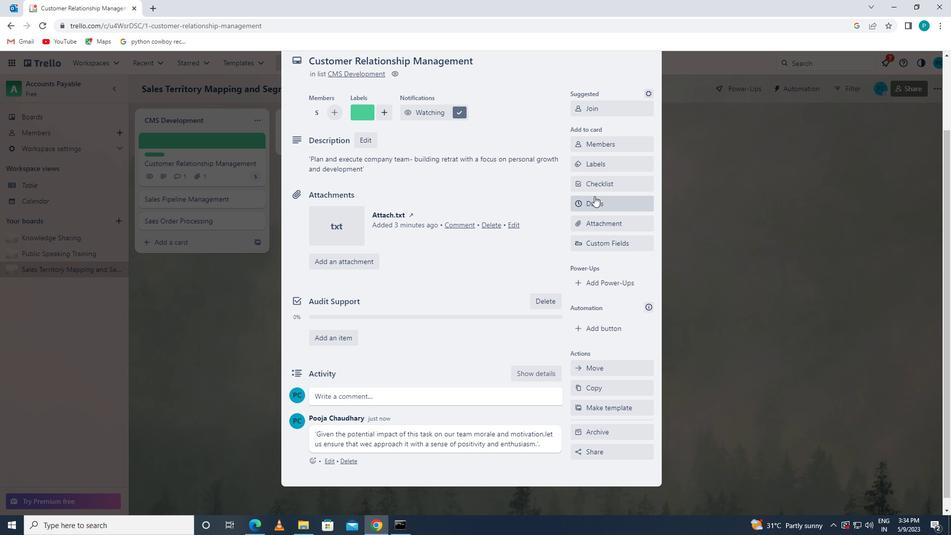 
Action: Mouse moved to (582, 267)
Screenshot: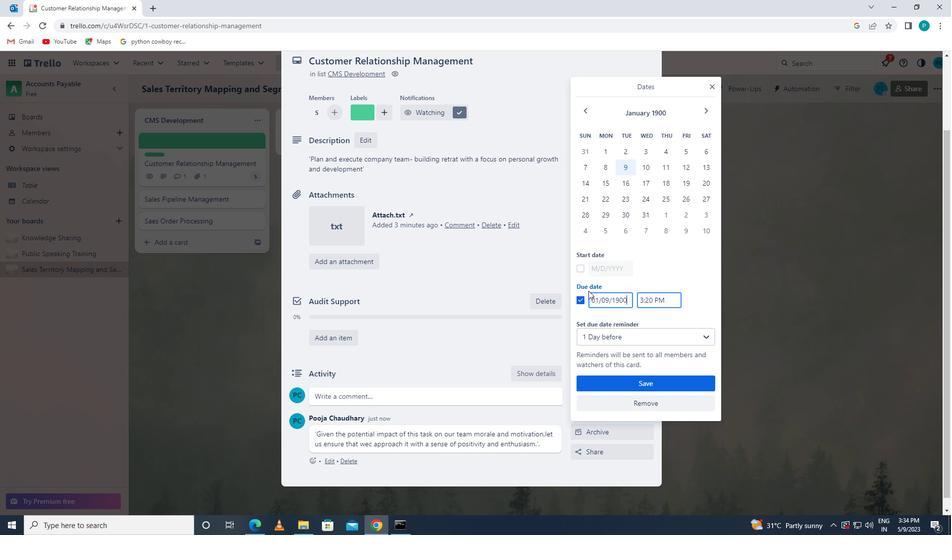 
Action: Mouse pressed left at (582, 267)
Screenshot: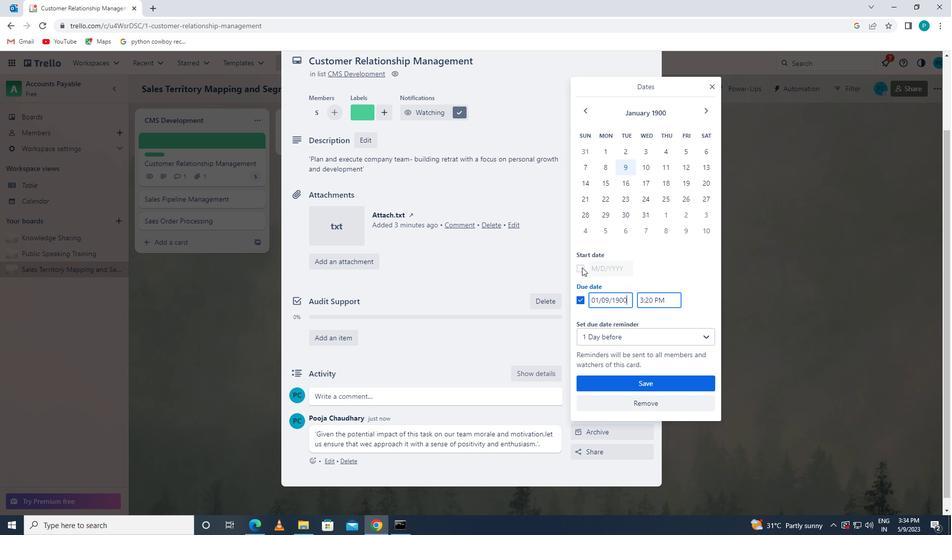 
Action: Mouse moved to (598, 268)
Screenshot: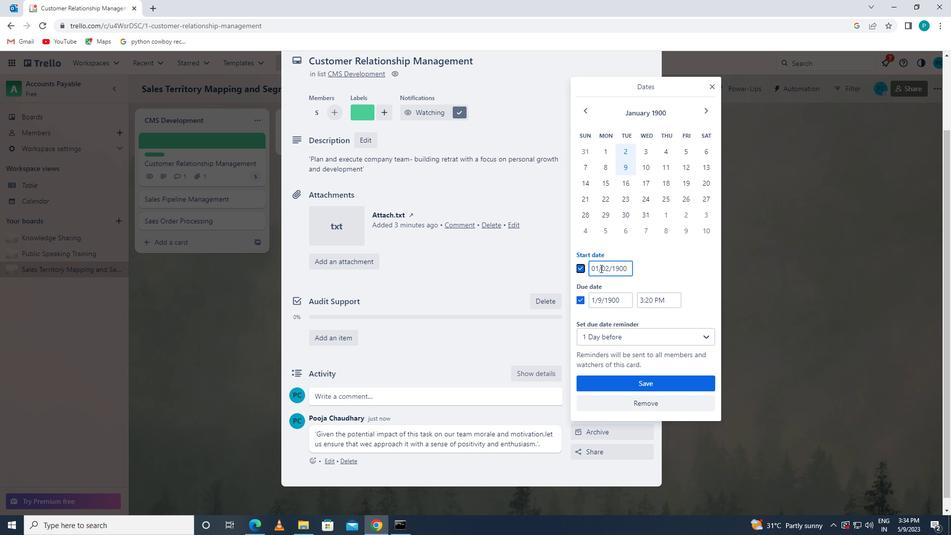 
Action: Mouse pressed left at (598, 268)
Screenshot: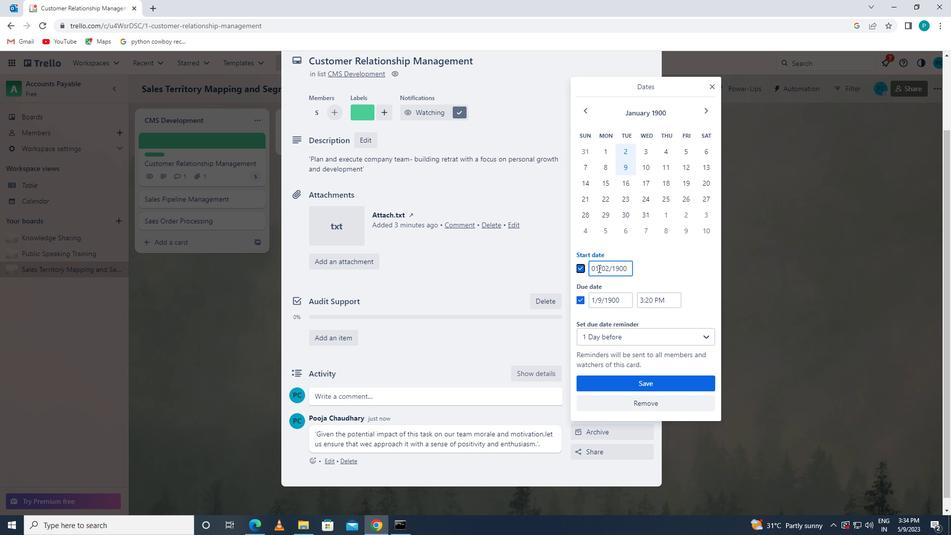 
Action: Mouse moved to (594, 267)
Screenshot: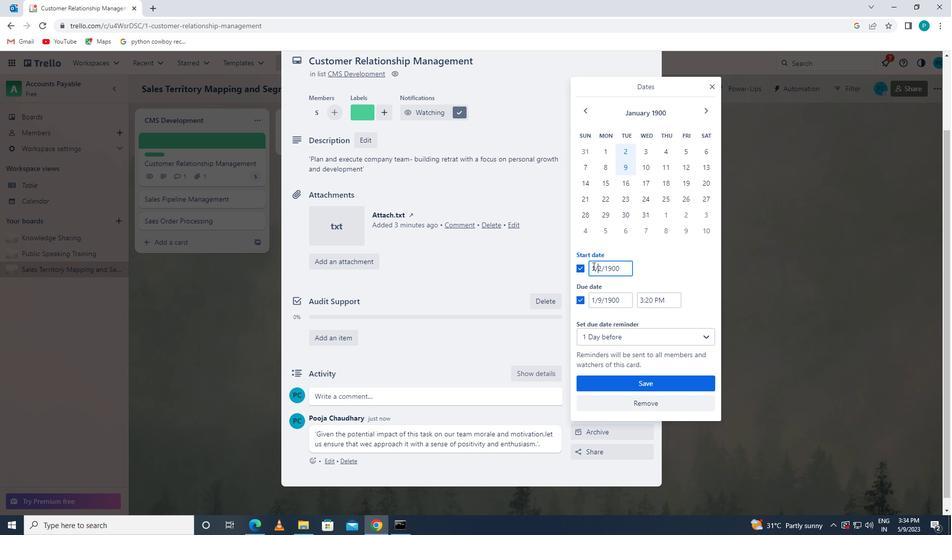 
Action: Mouse pressed left at (594, 267)
Screenshot: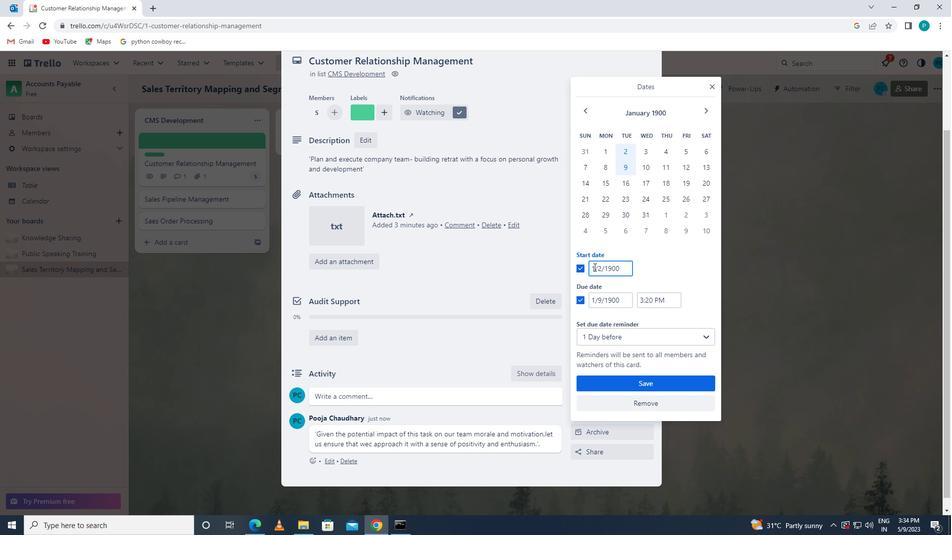 
Action: Mouse moved to (594, 269)
Screenshot: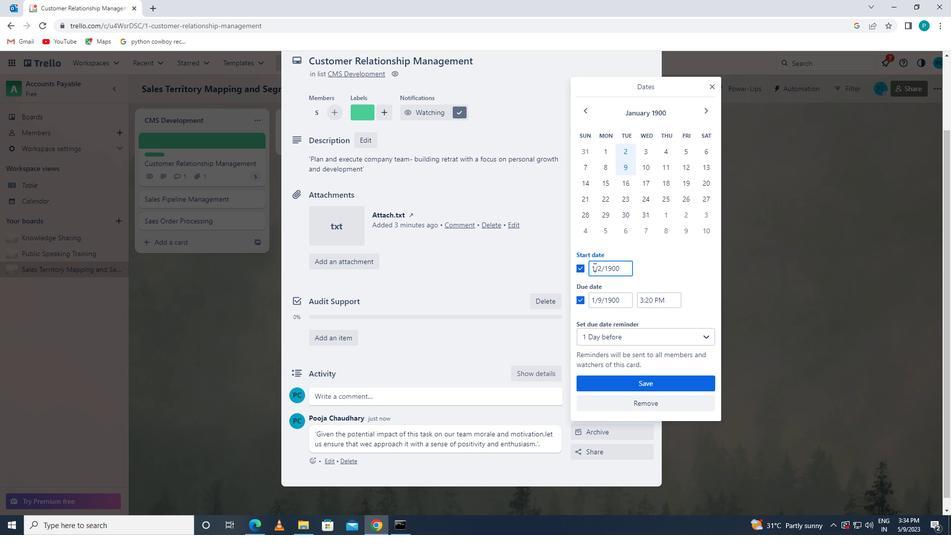
Action: Key pressed <Key.backspace>01
Screenshot: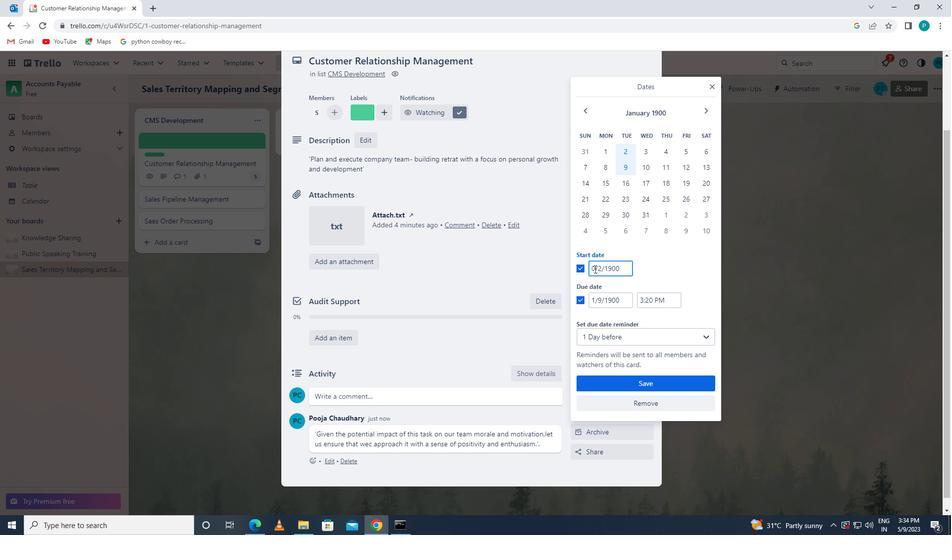 
Action: Mouse moved to (603, 266)
Screenshot: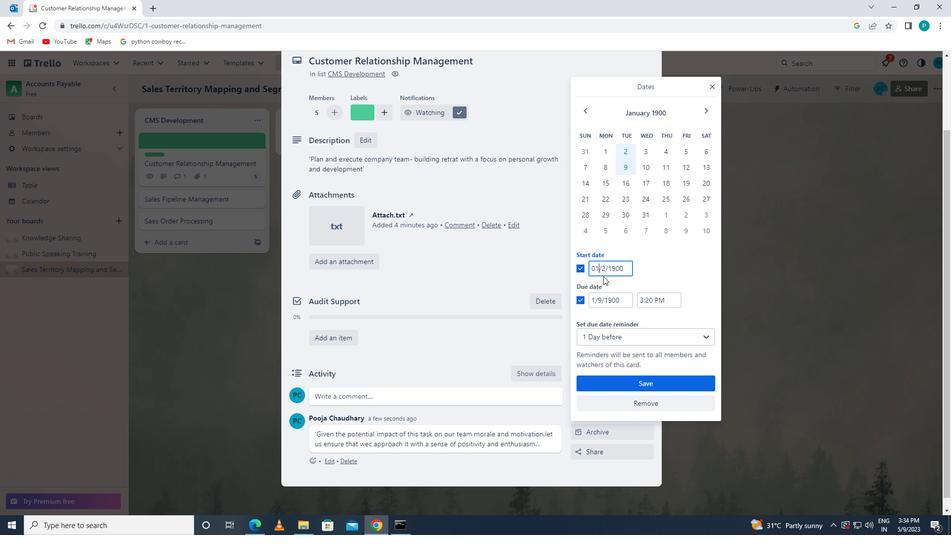 
Action: Mouse pressed left at (603, 266)
Screenshot: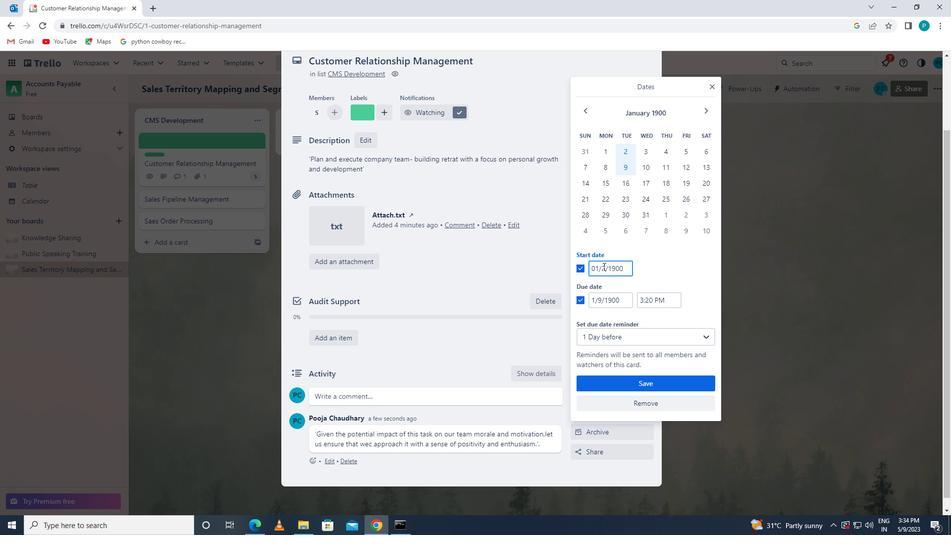 
Action: Mouse moved to (605, 266)
Screenshot: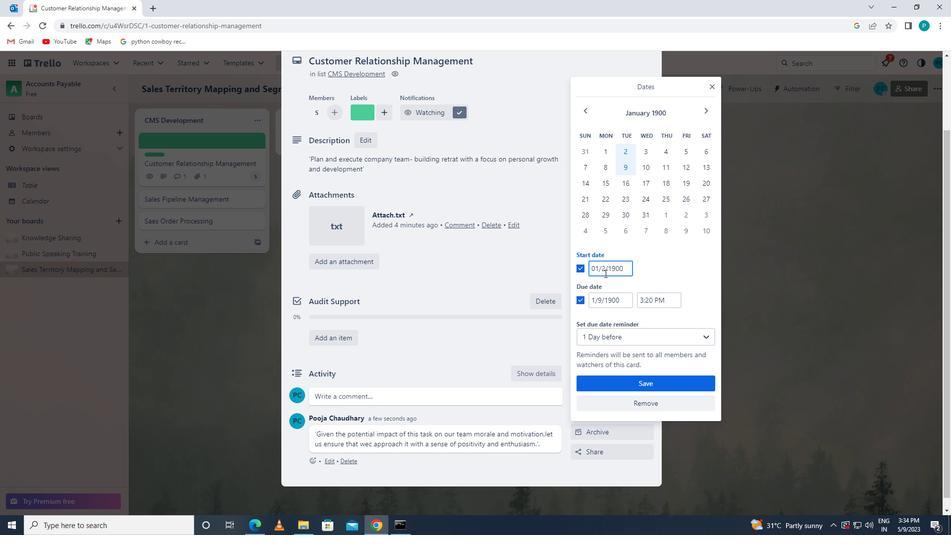 
Action: Mouse pressed left at (605, 266)
Screenshot: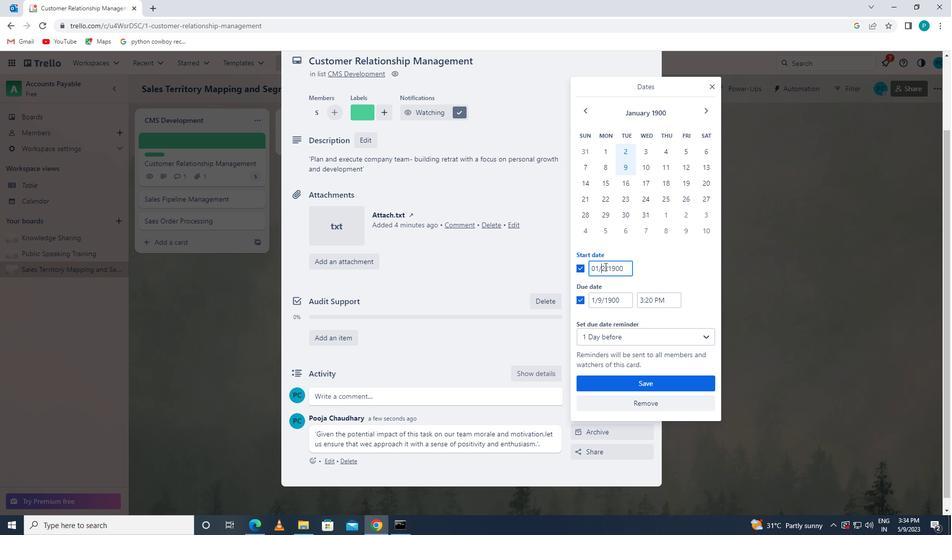 
Action: Key pressed <Key.backspace>3
Screenshot: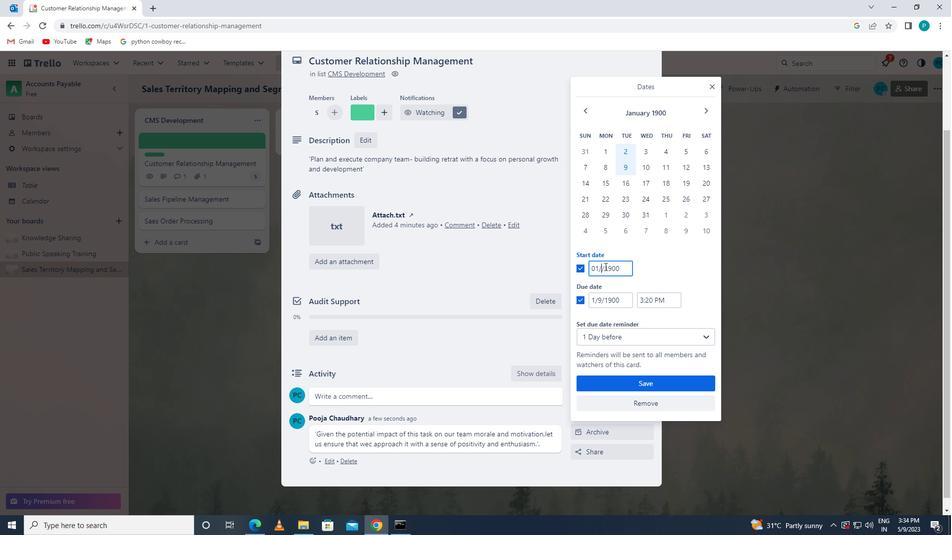 
Action: Mouse moved to (592, 303)
Screenshot: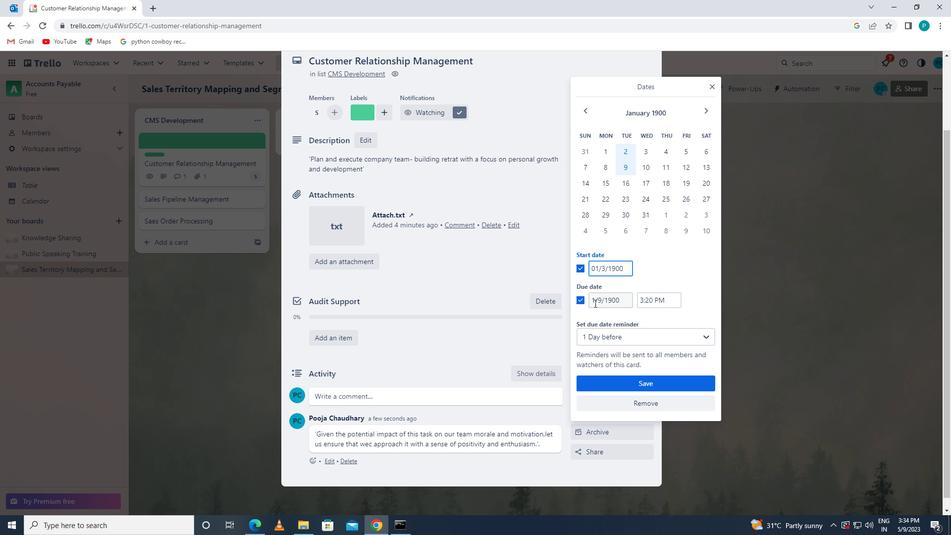 
Action: Mouse pressed left at (592, 303)
Screenshot: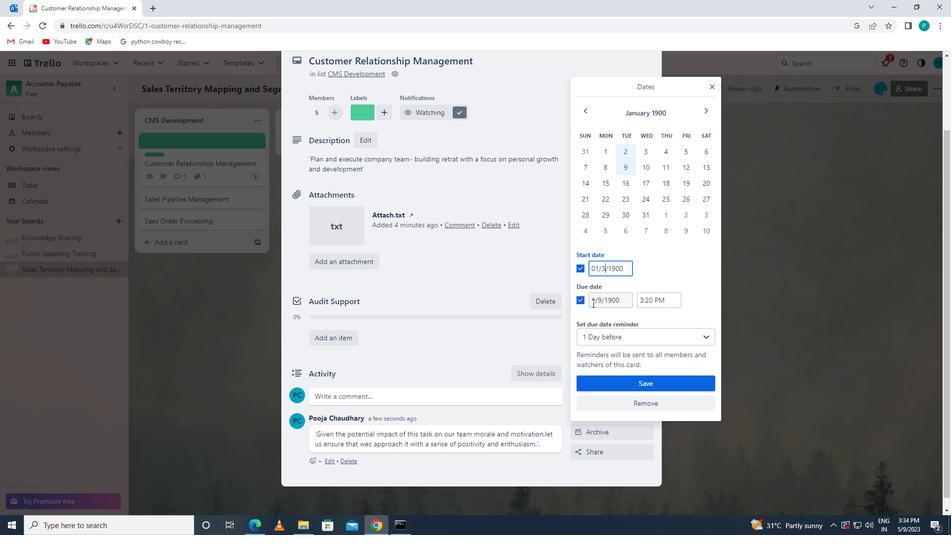 
Action: Key pressed 0
Screenshot: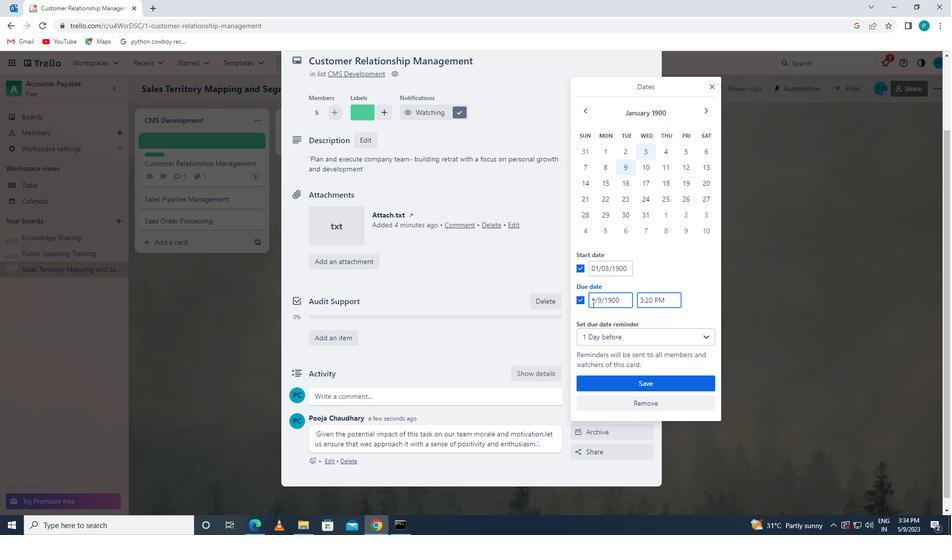 
Action: Mouse moved to (604, 299)
Screenshot: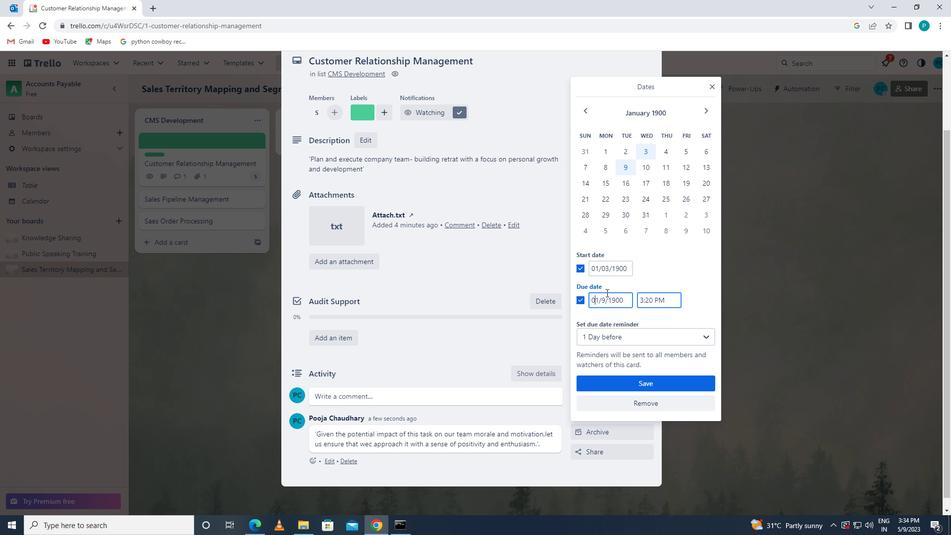 
Action: Mouse pressed left at (604, 299)
Screenshot: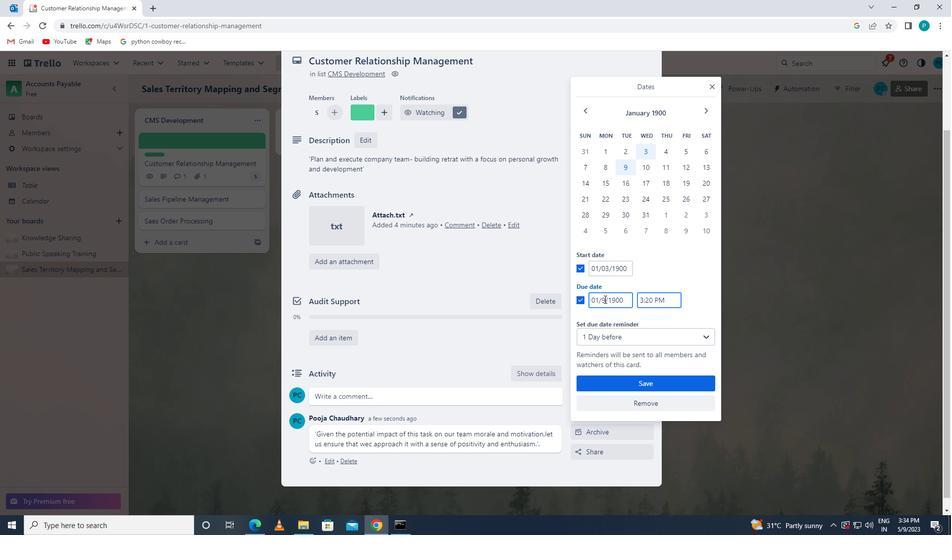 
Action: Key pressed <Key.backspace>10
Screenshot: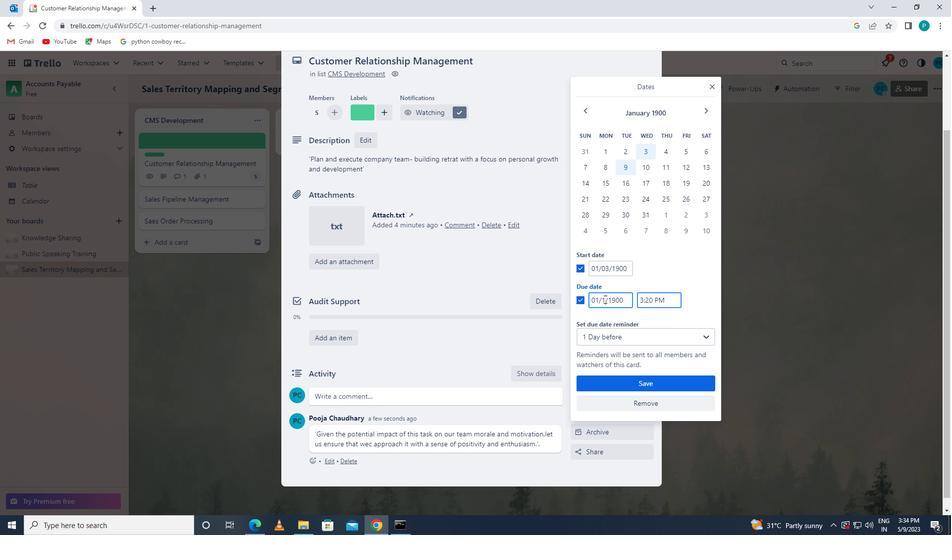 
Action: Mouse moved to (635, 380)
Screenshot: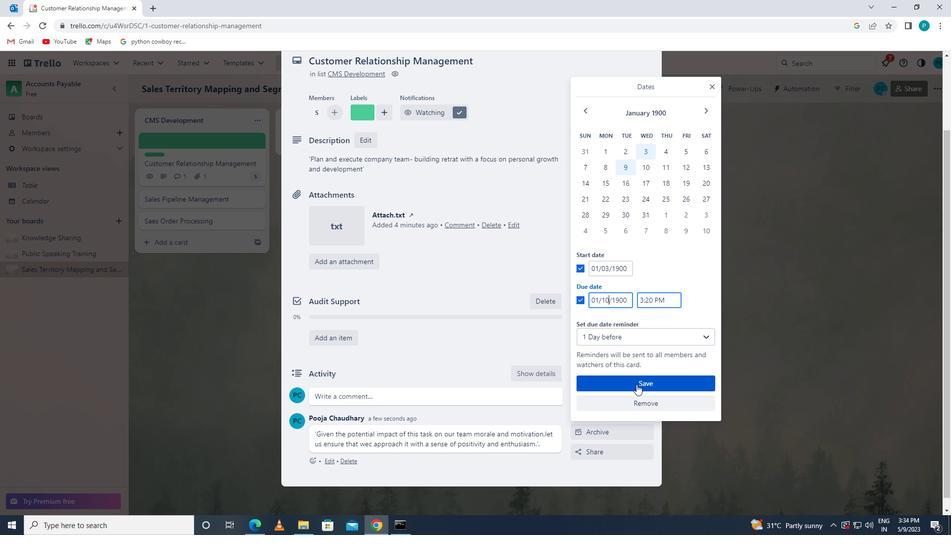 
Action: Mouse pressed left at (635, 380)
Screenshot: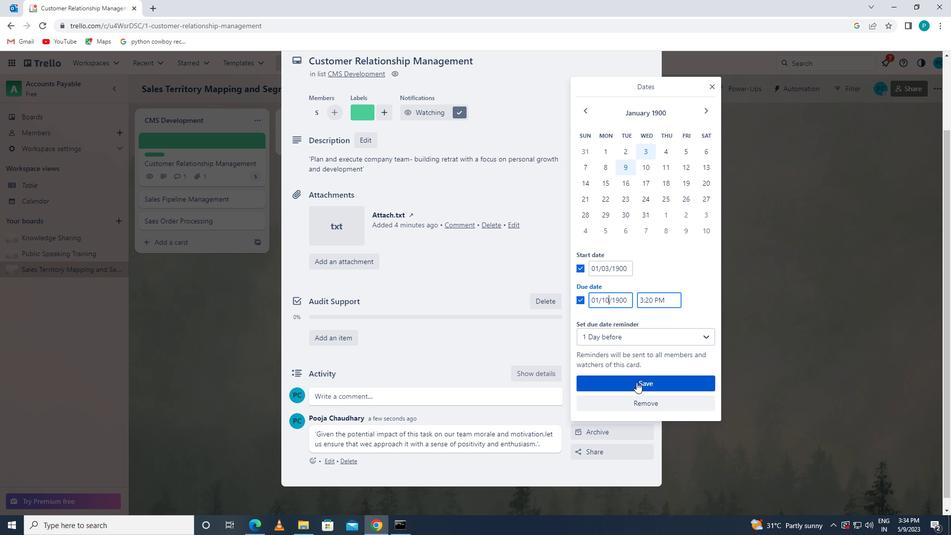 
